 Task: Create a due date automation trigger when advanced on, on the wednesday of the week before a card is due add fields with custom field "Resume" set to a date between 1 and 7 days ago at 11:00 AM.
Action: Mouse moved to (1359, 113)
Screenshot: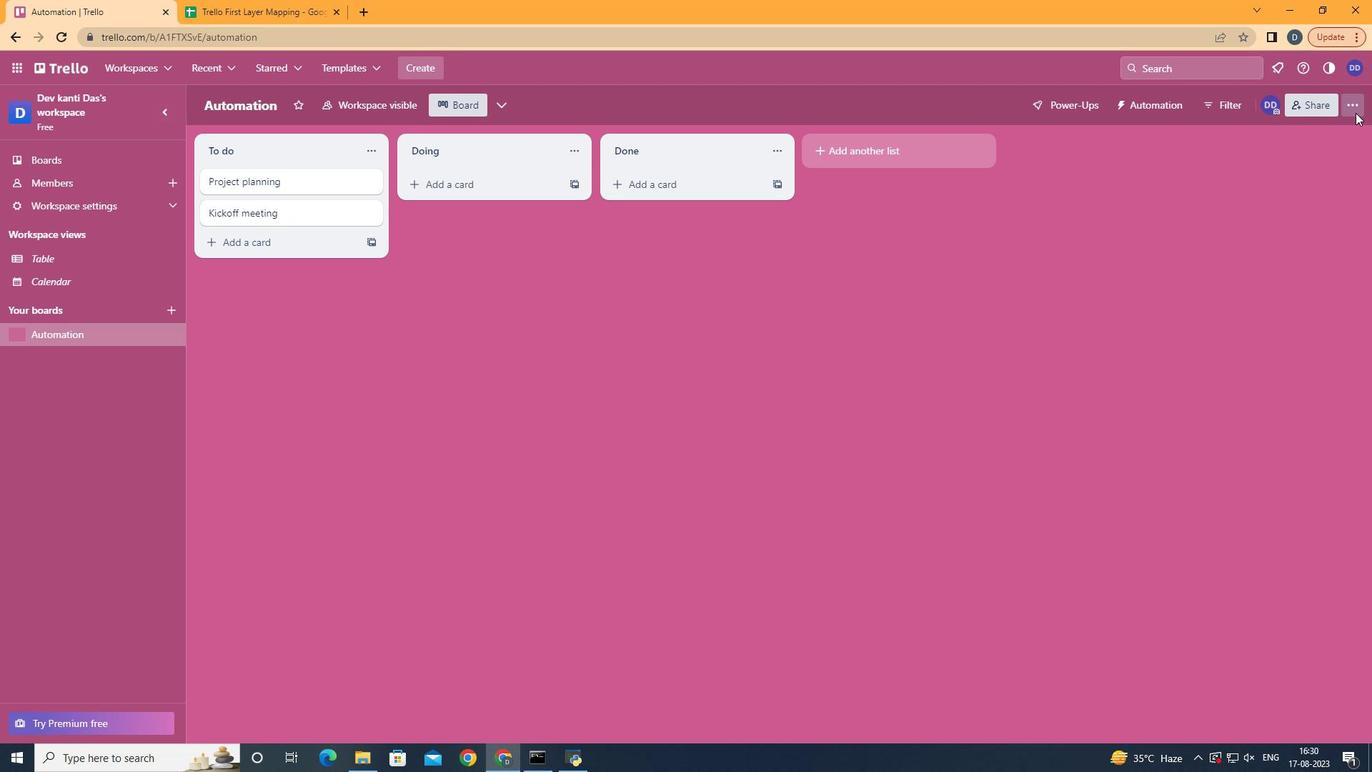 
Action: Mouse pressed left at (1359, 113)
Screenshot: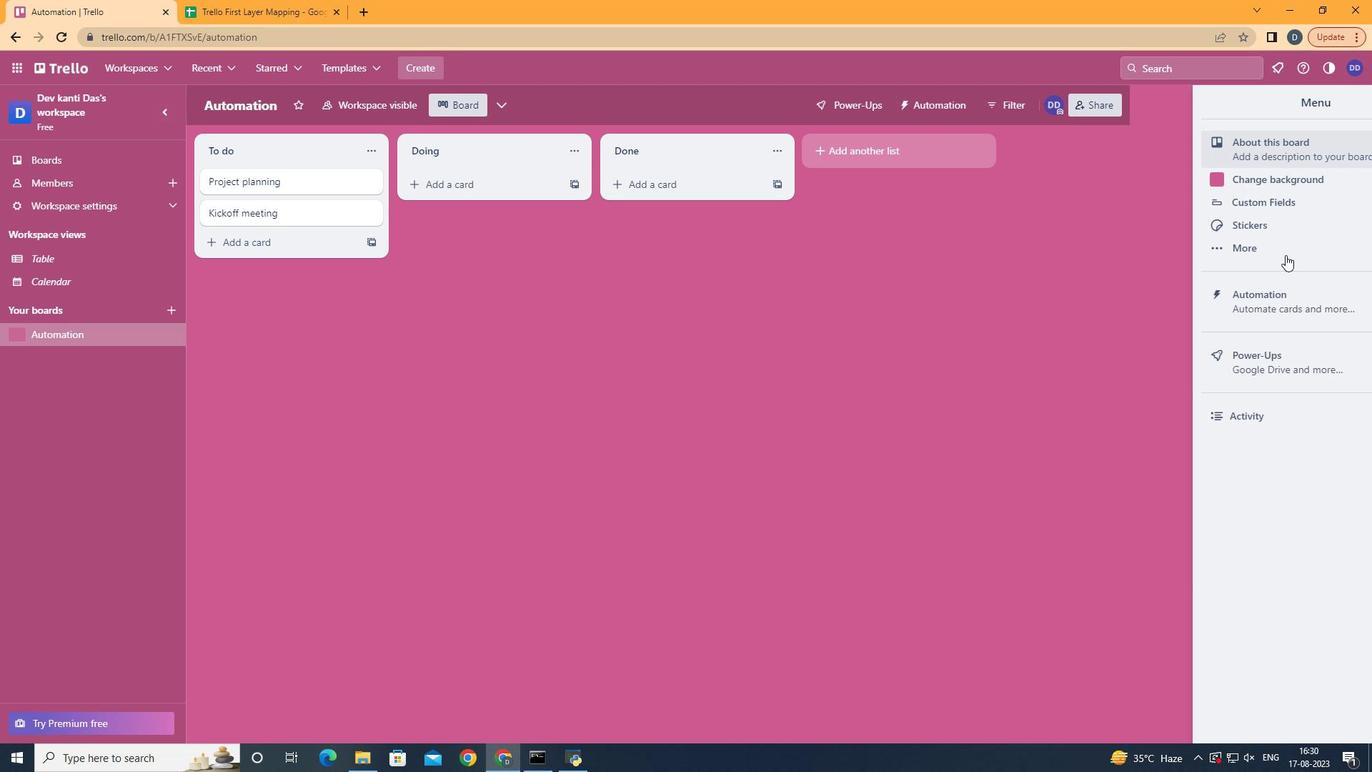 
Action: Mouse moved to (1267, 315)
Screenshot: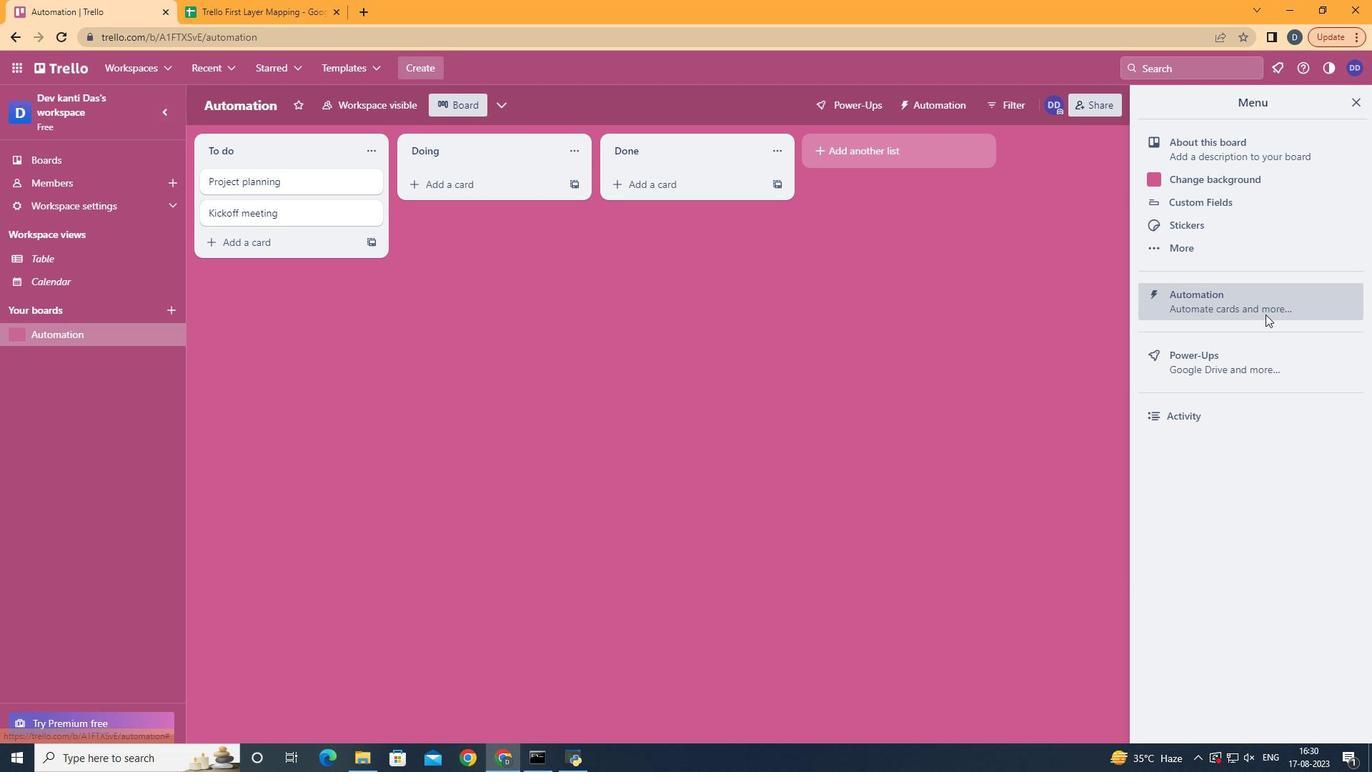 
Action: Mouse pressed left at (1267, 315)
Screenshot: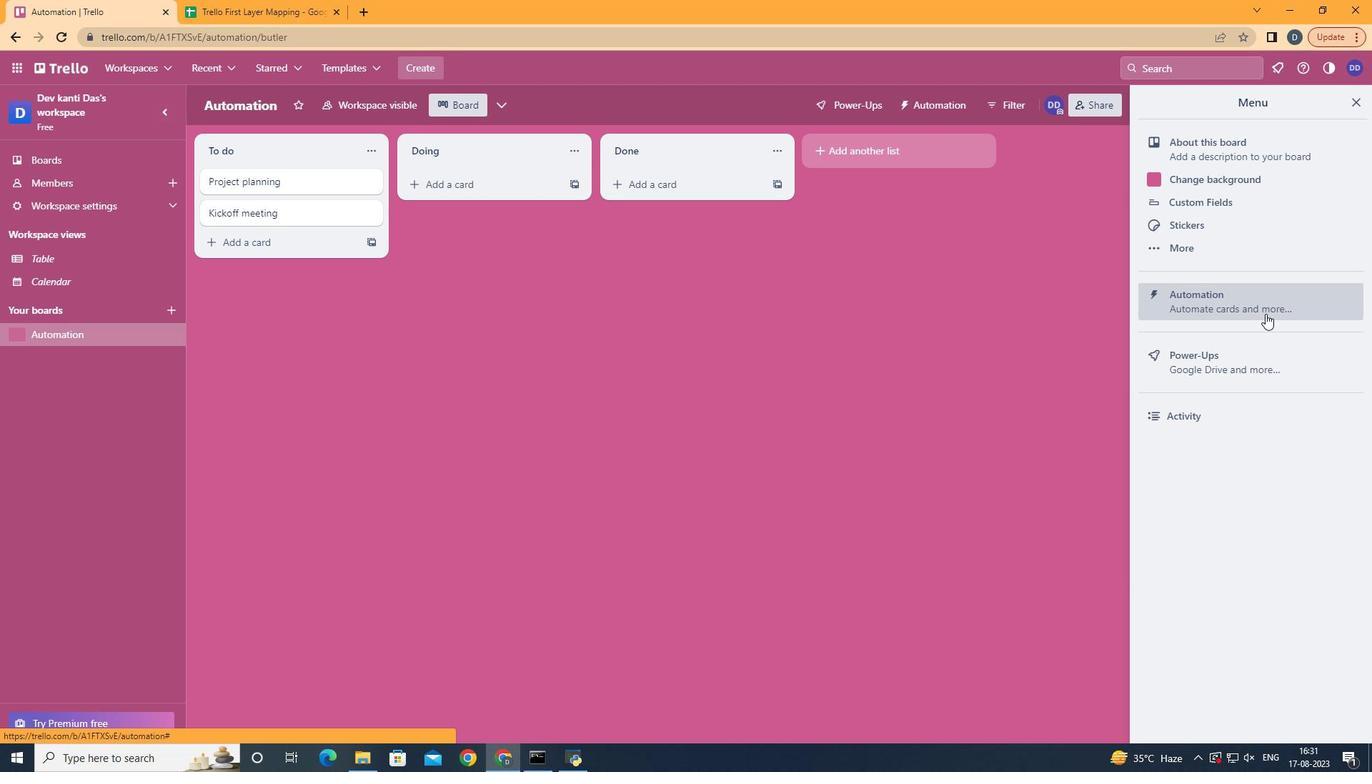 
Action: Mouse moved to (257, 297)
Screenshot: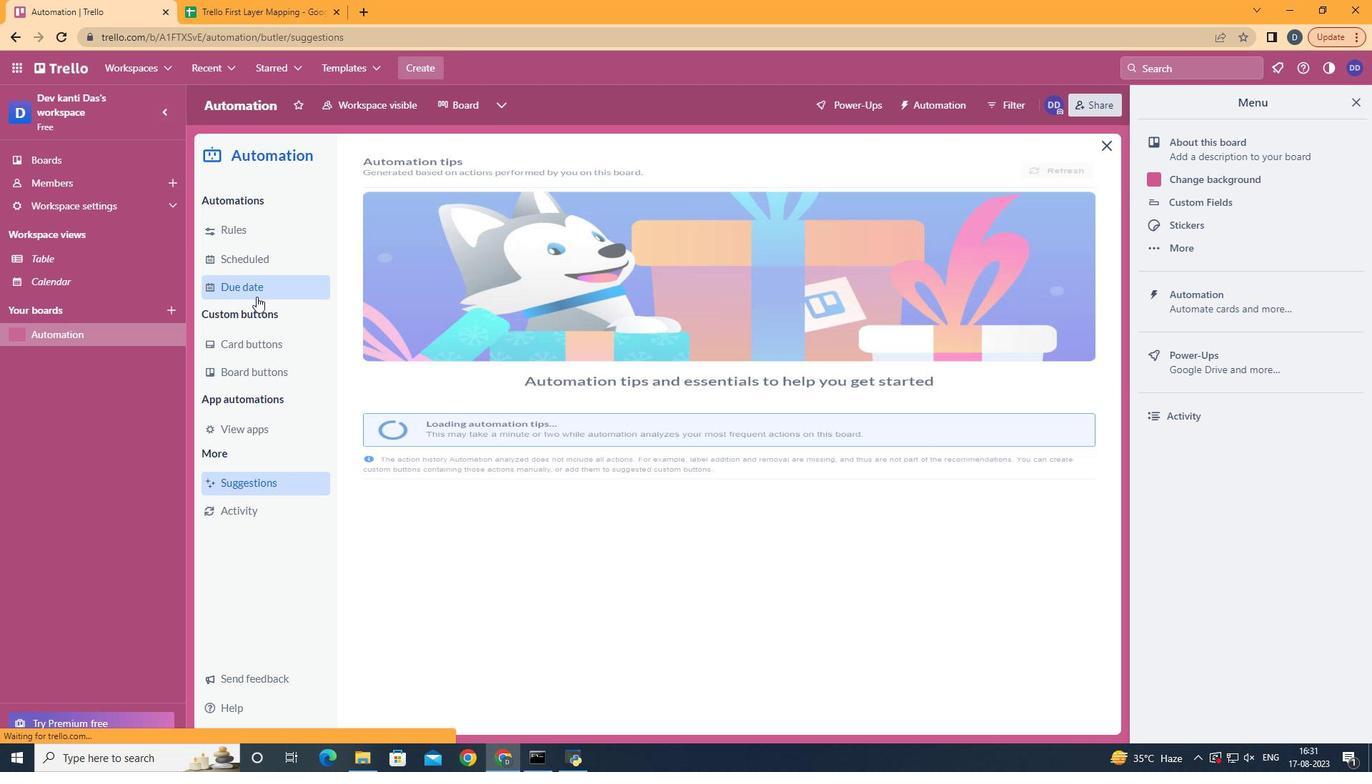 
Action: Mouse pressed left at (257, 297)
Screenshot: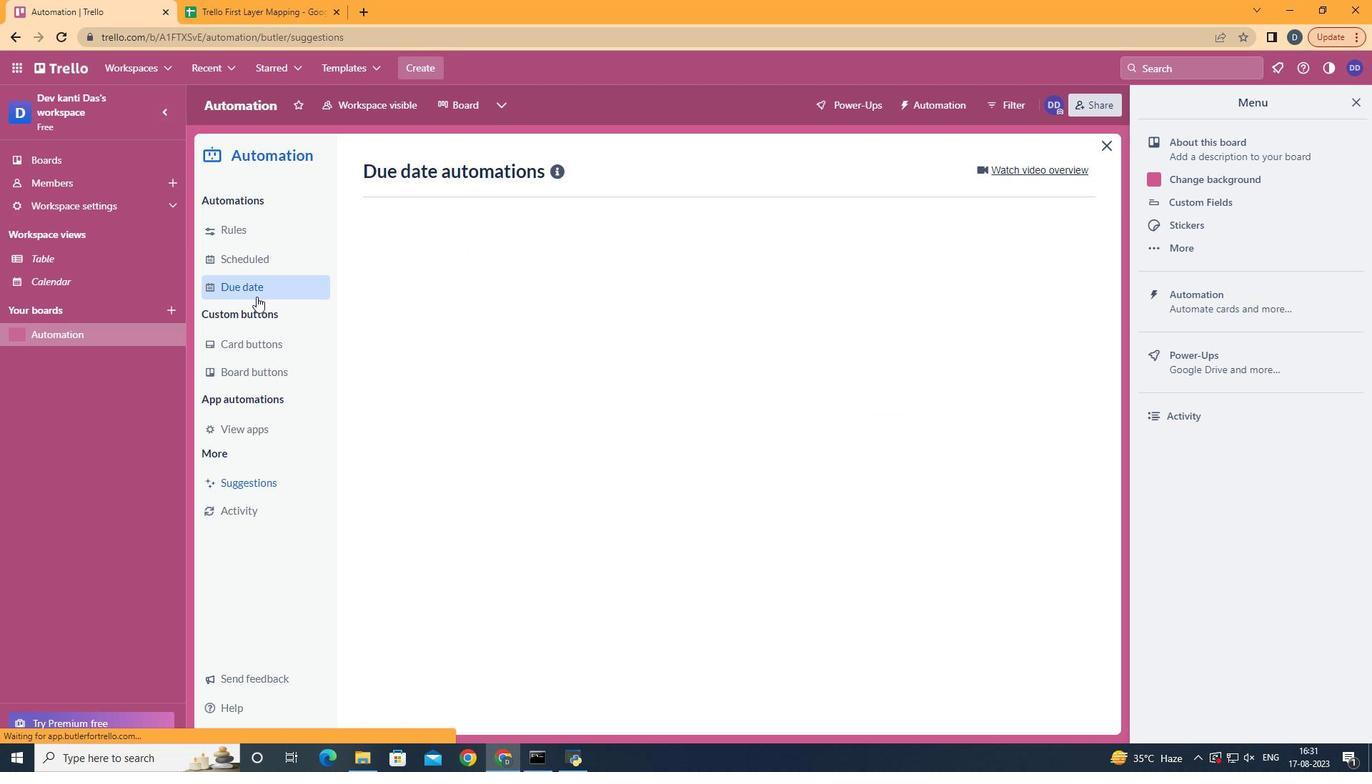 
Action: Mouse moved to (1011, 173)
Screenshot: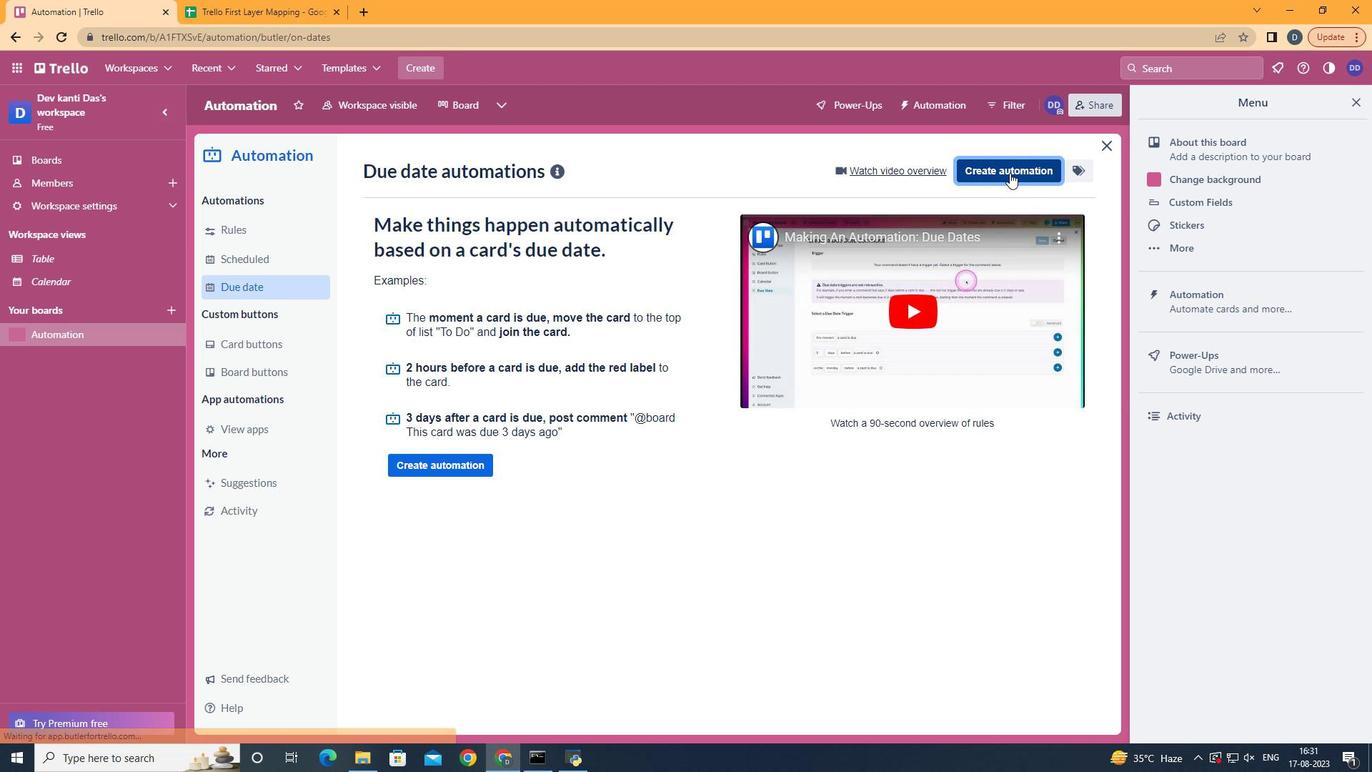 
Action: Mouse pressed left at (1011, 173)
Screenshot: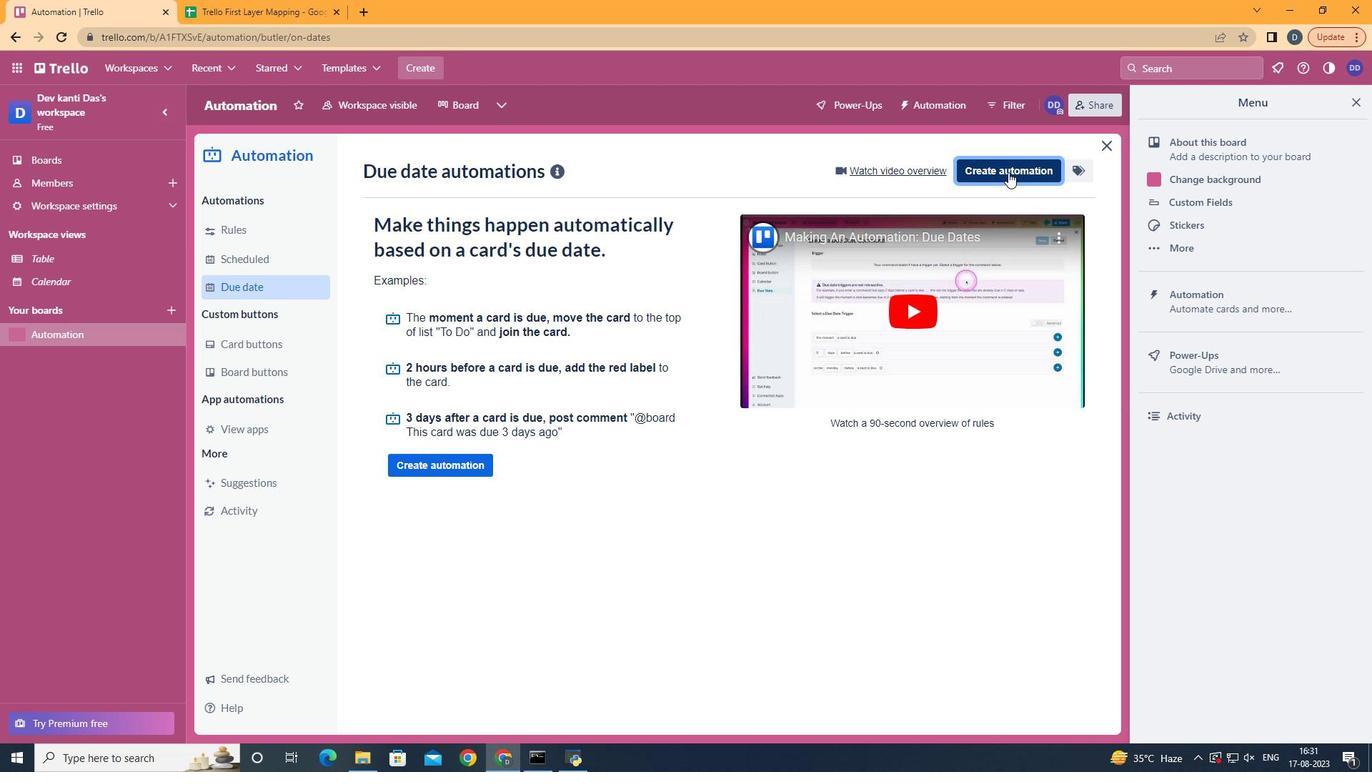 
Action: Mouse moved to (732, 306)
Screenshot: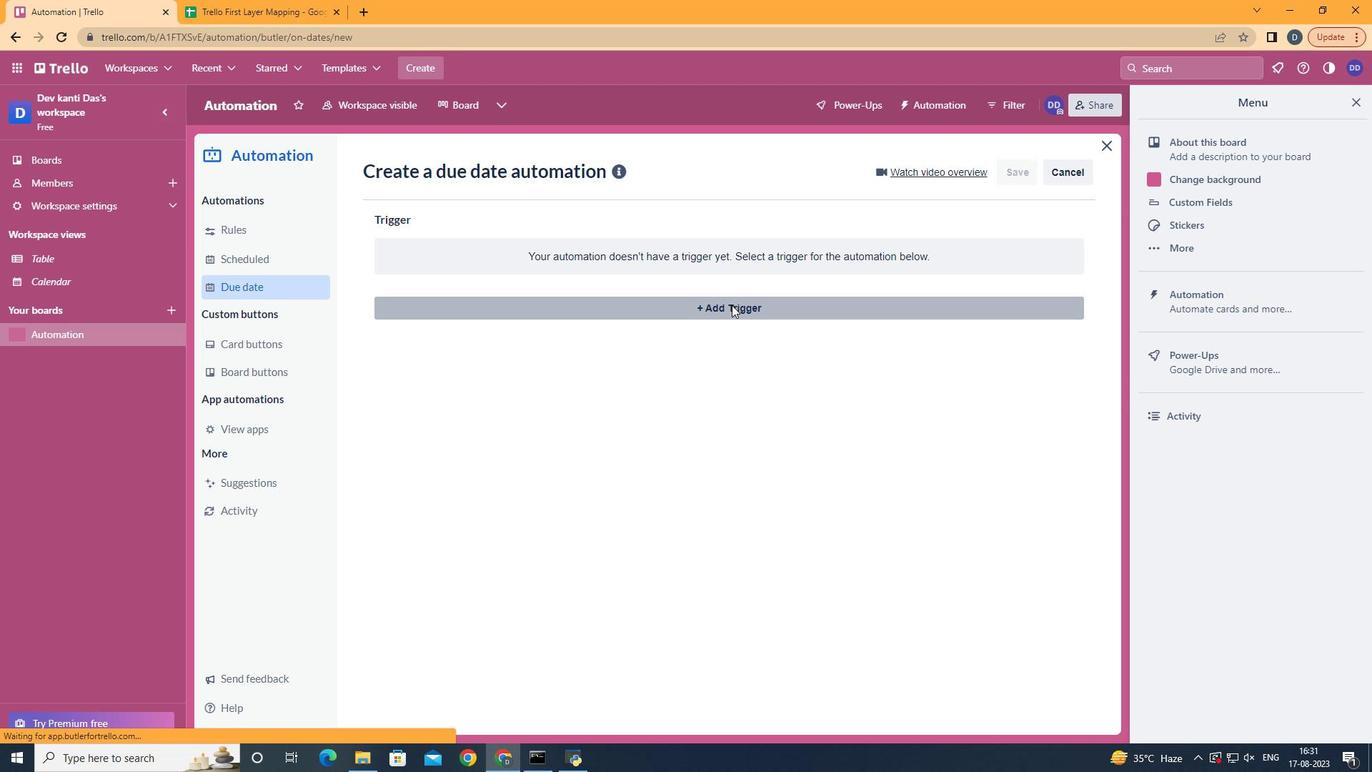 
Action: Mouse pressed left at (732, 306)
Screenshot: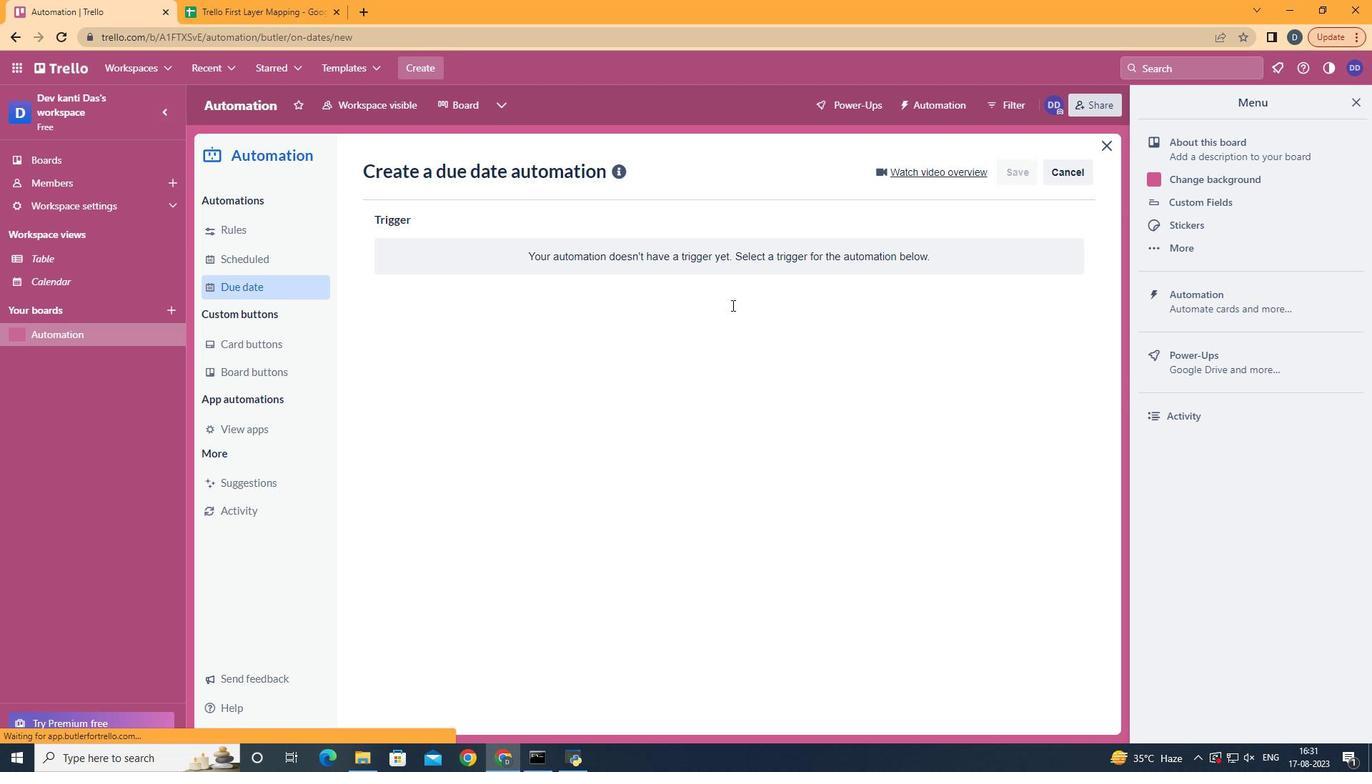 
Action: Mouse moved to (484, 435)
Screenshot: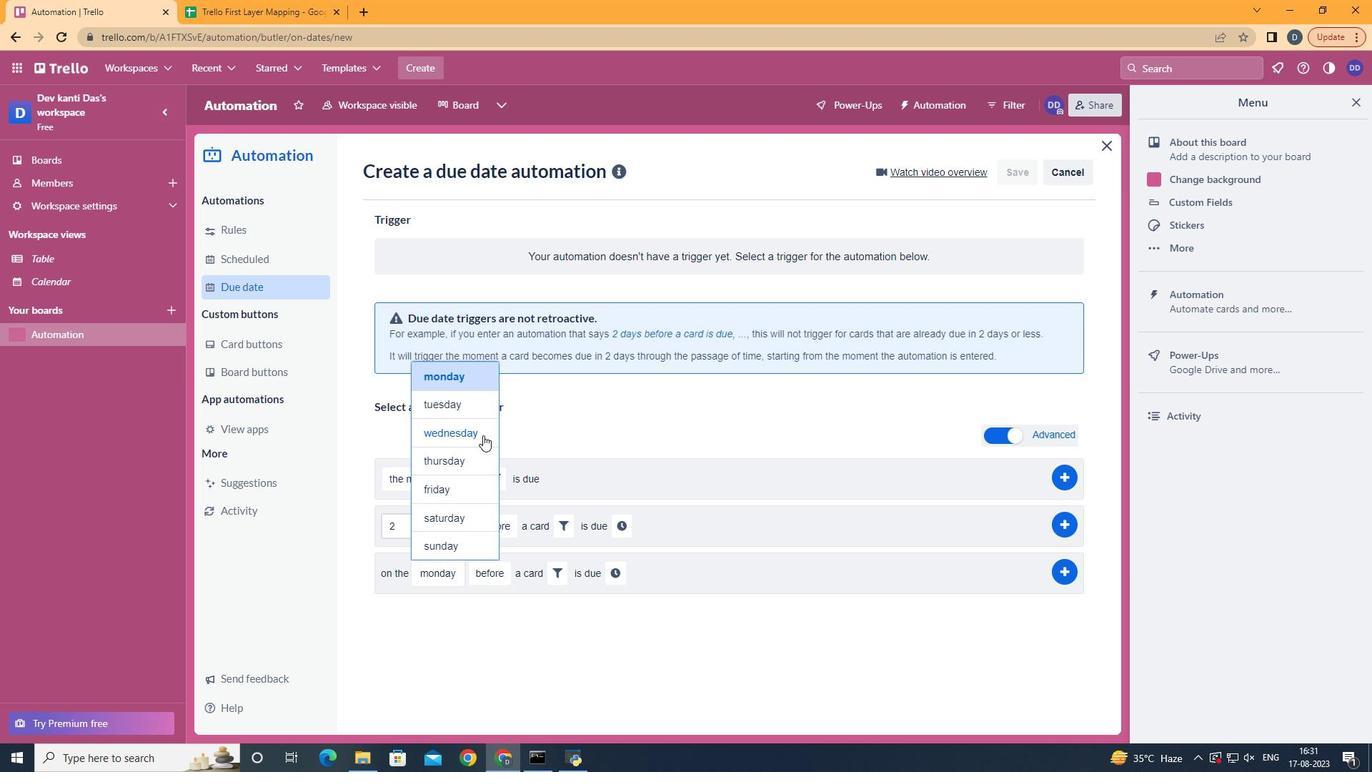 
Action: Mouse pressed left at (484, 435)
Screenshot: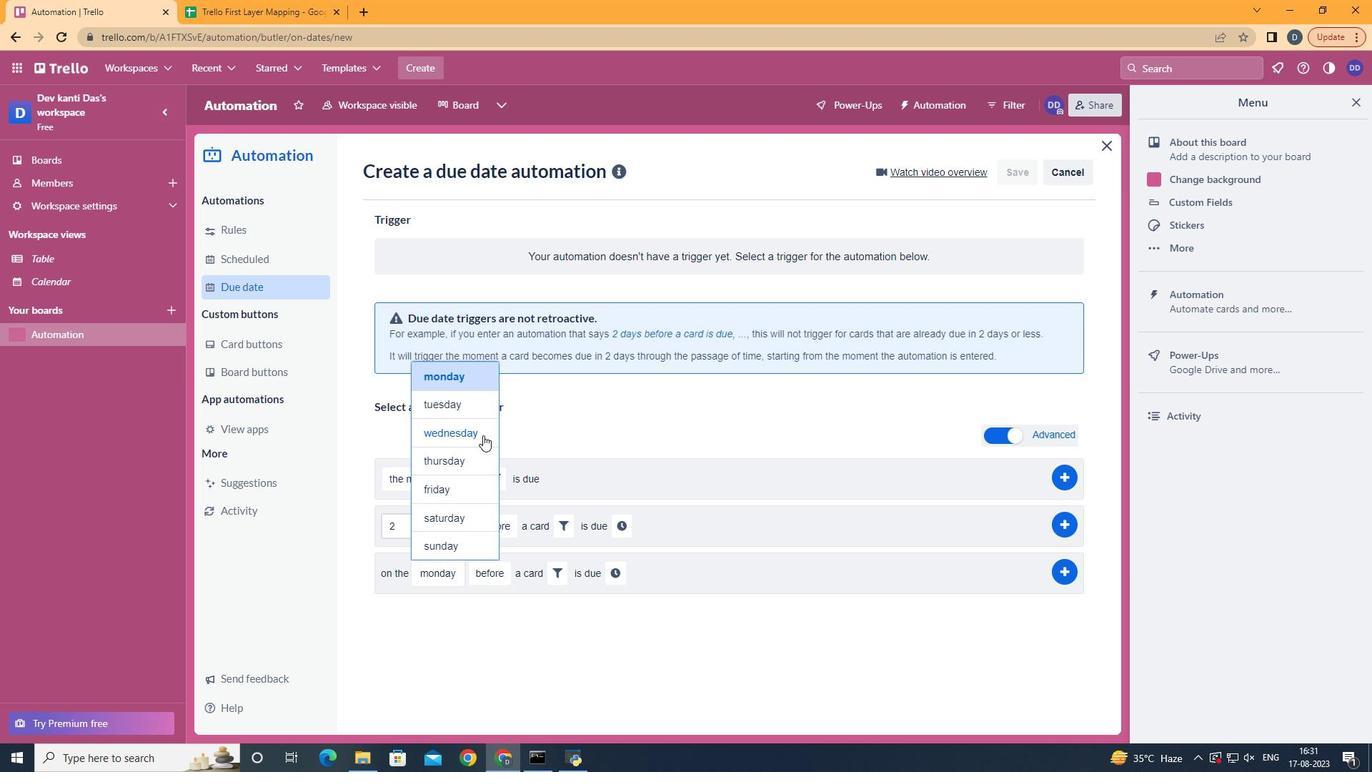 
Action: Mouse moved to (527, 685)
Screenshot: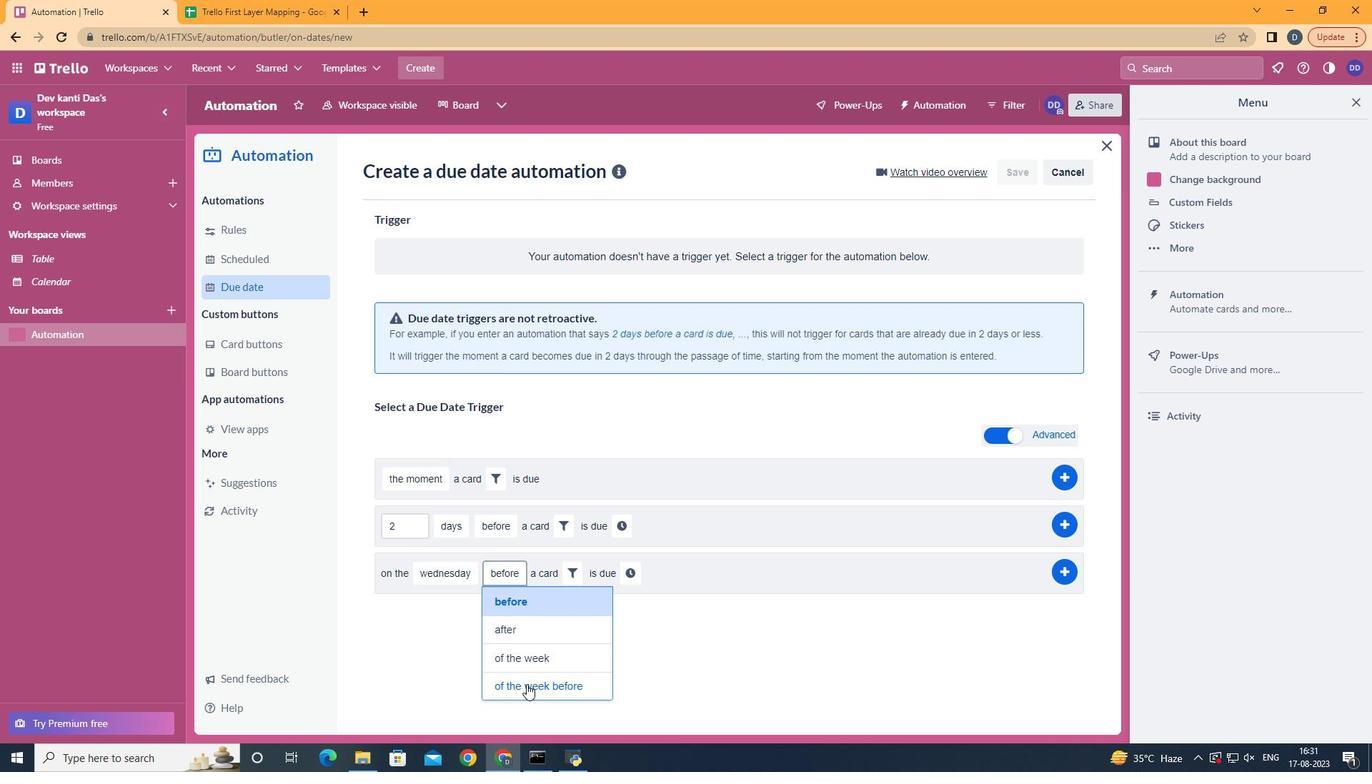
Action: Mouse pressed left at (527, 685)
Screenshot: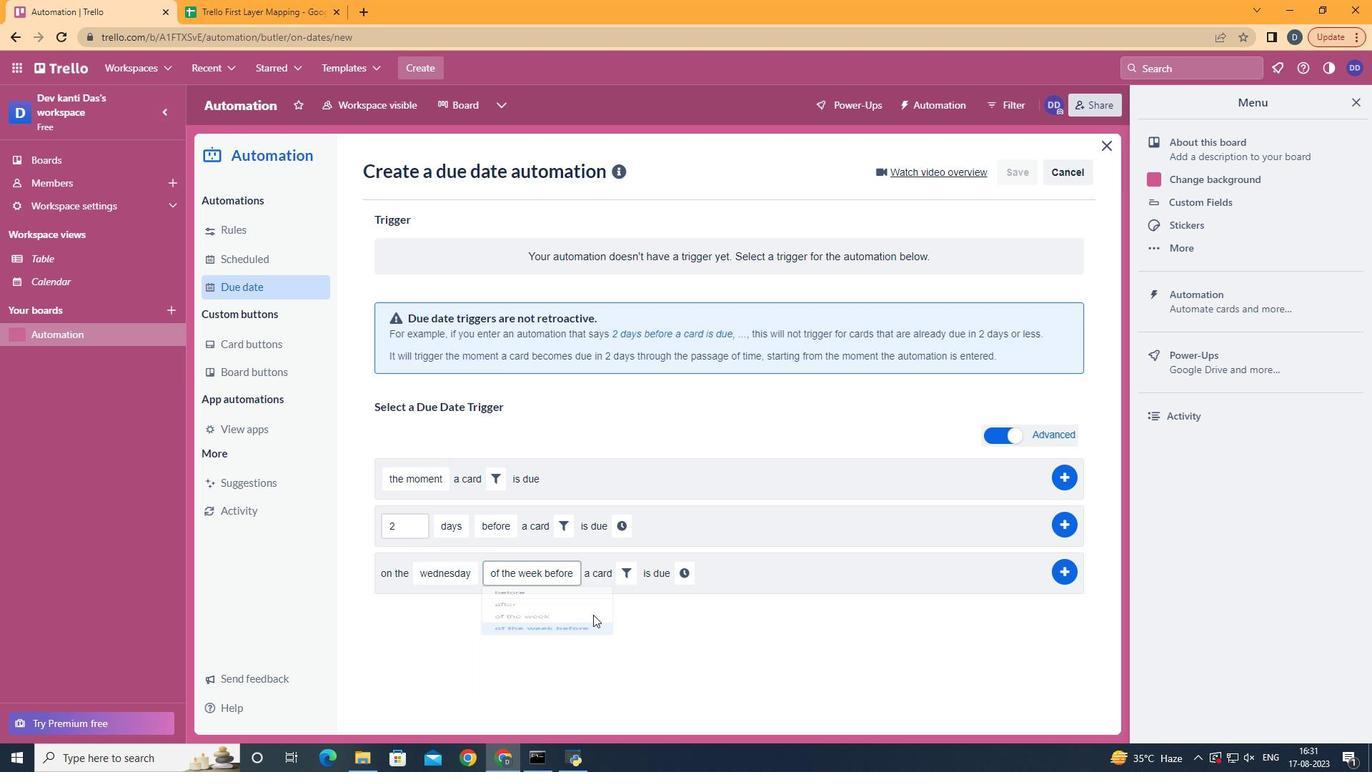 
Action: Mouse moved to (629, 577)
Screenshot: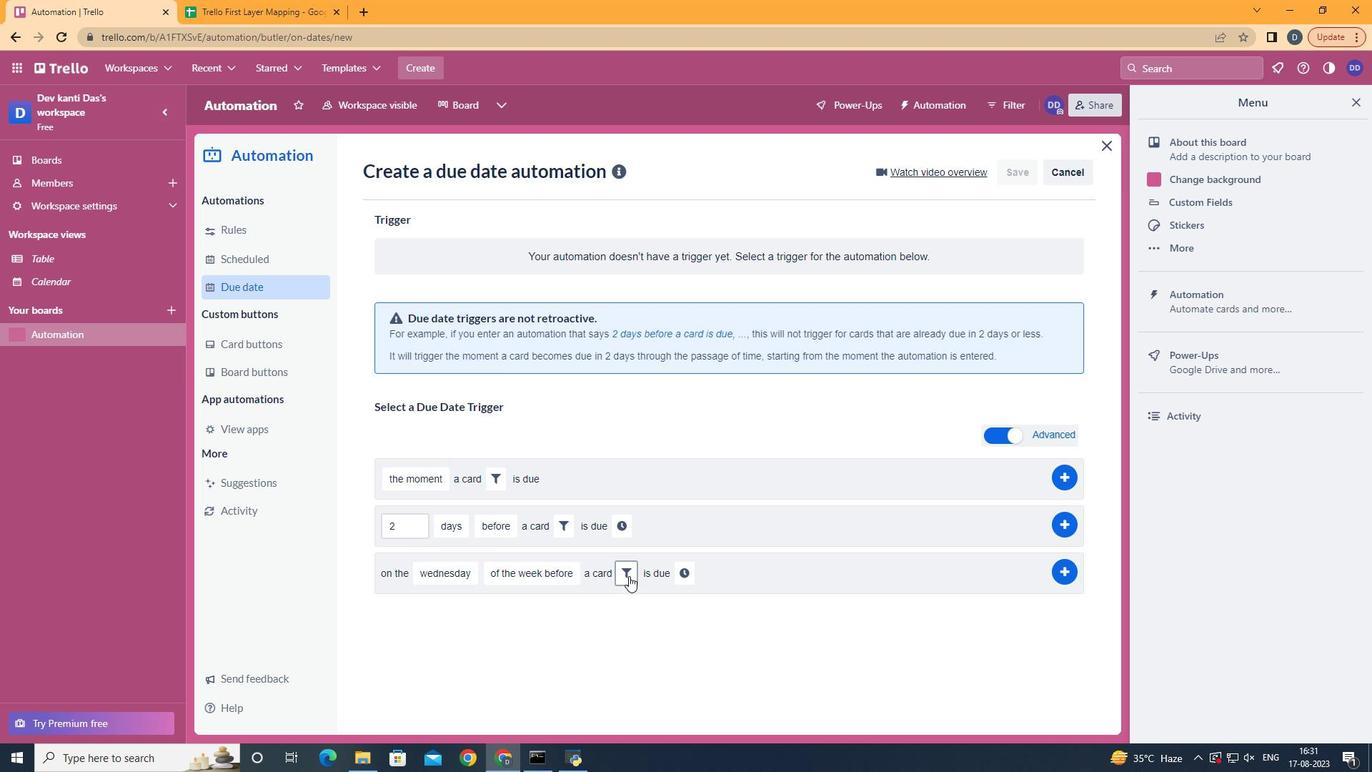 
Action: Mouse pressed left at (629, 577)
Screenshot: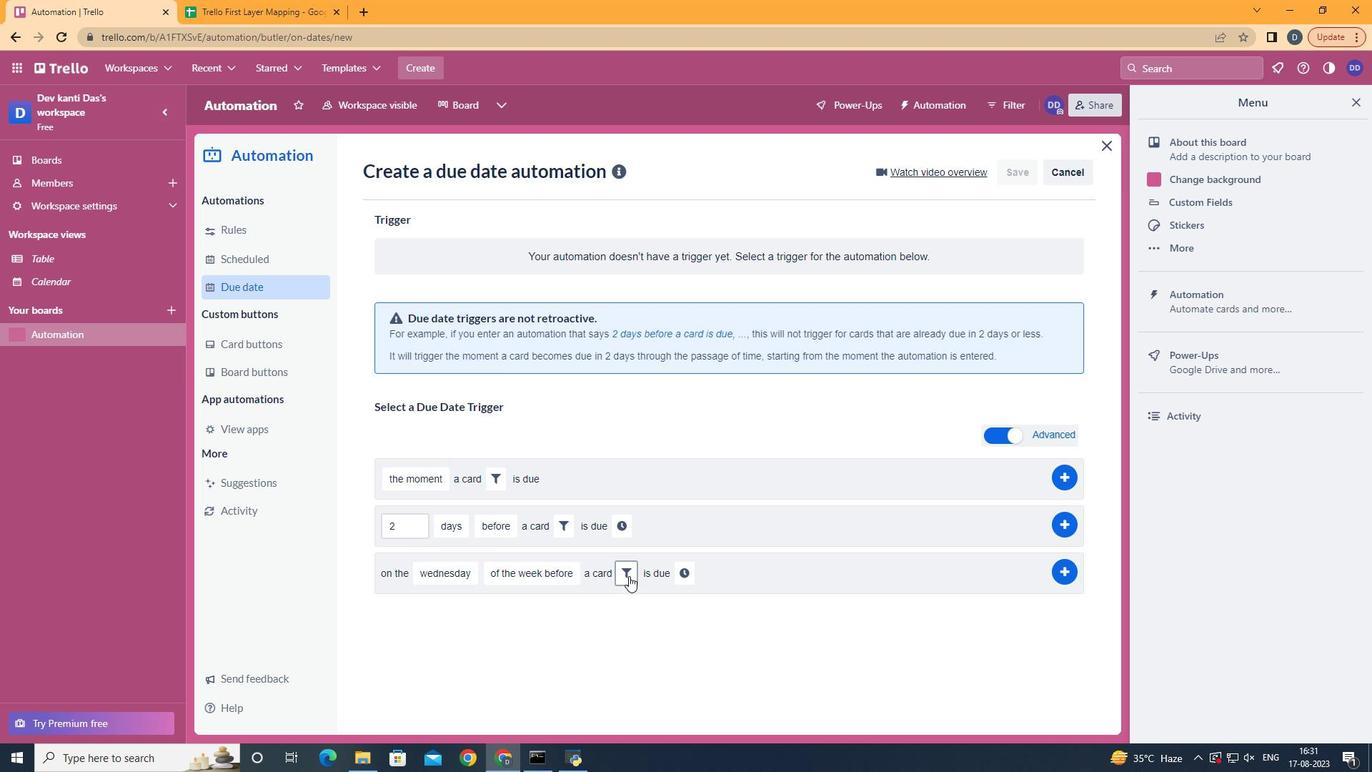 
Action: Mouse moved to (875, 629)
Screenshot: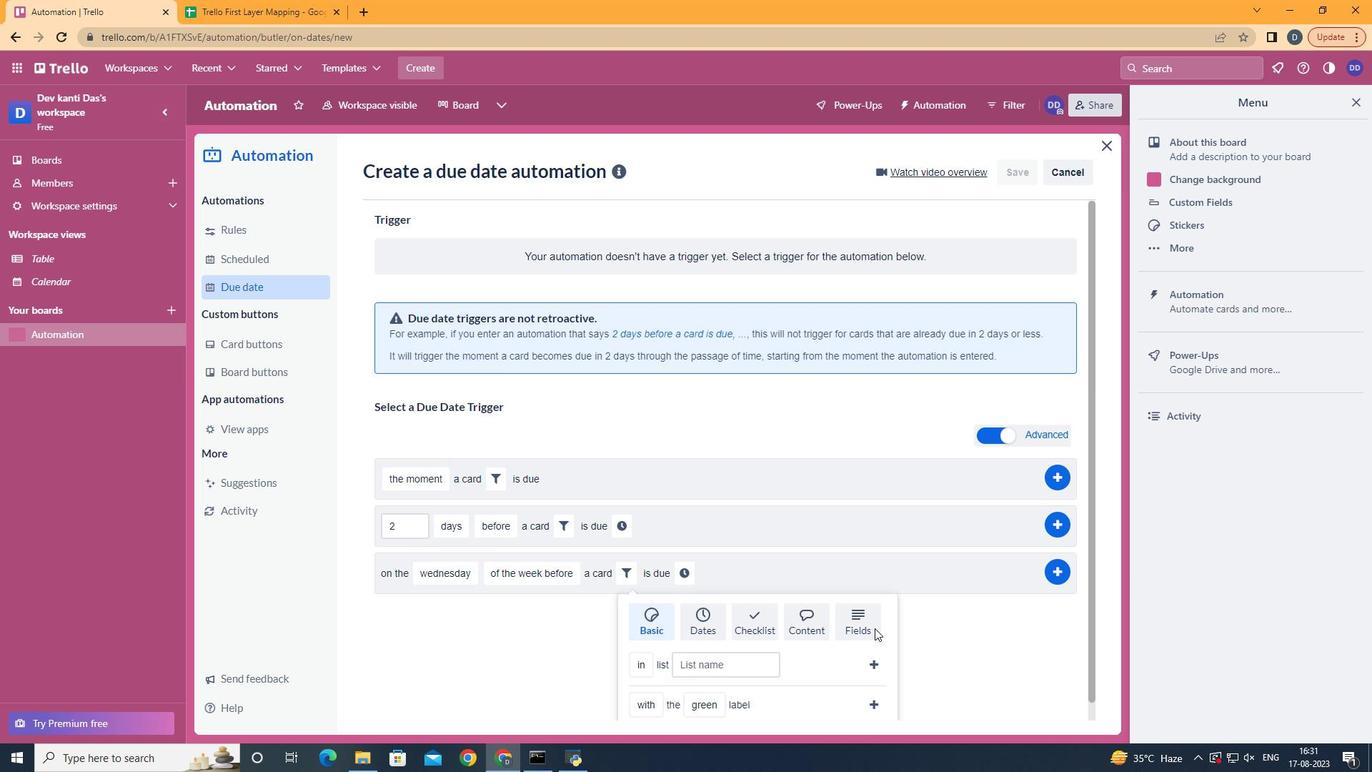 
Action: Mouse pressed left at (875, 629)
Screenshot: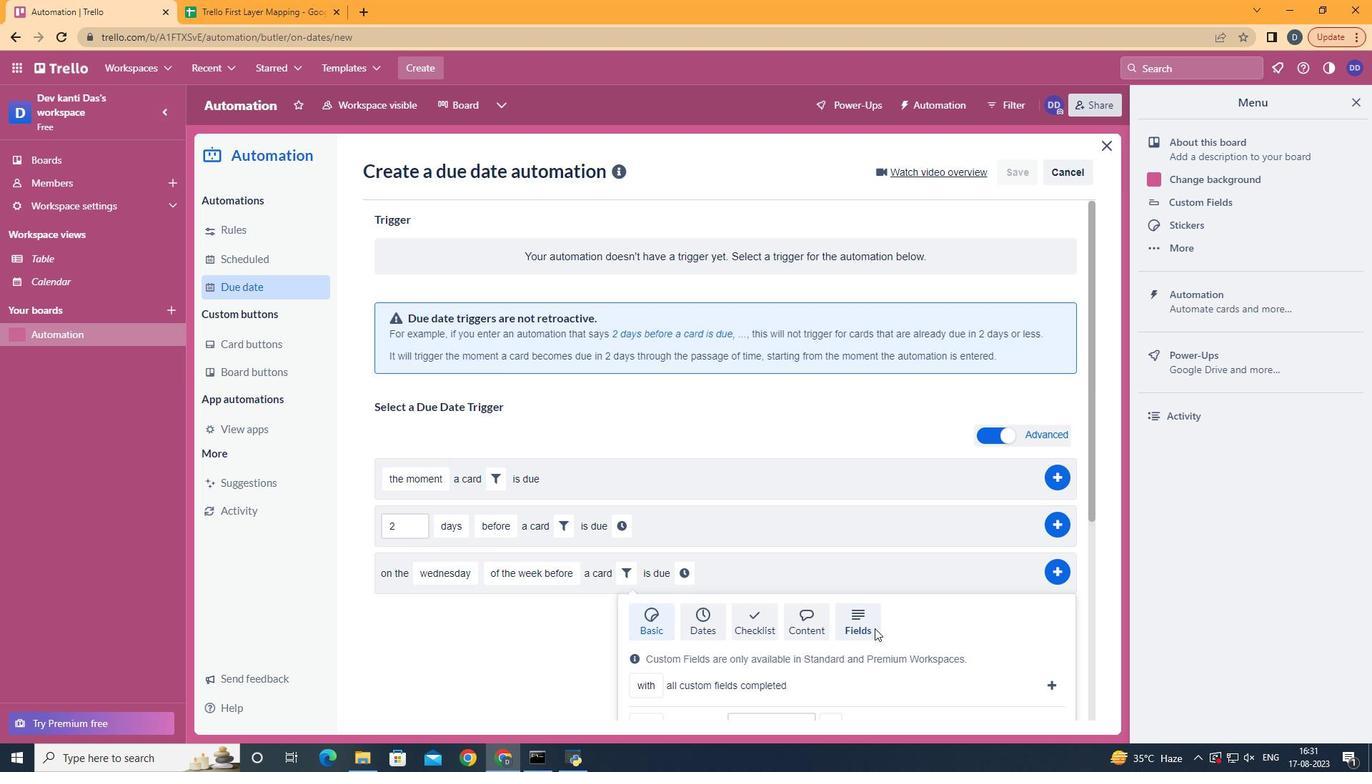 
Action: Mouse scrolled (875, 628) with delta (0, 0)
Screenshot: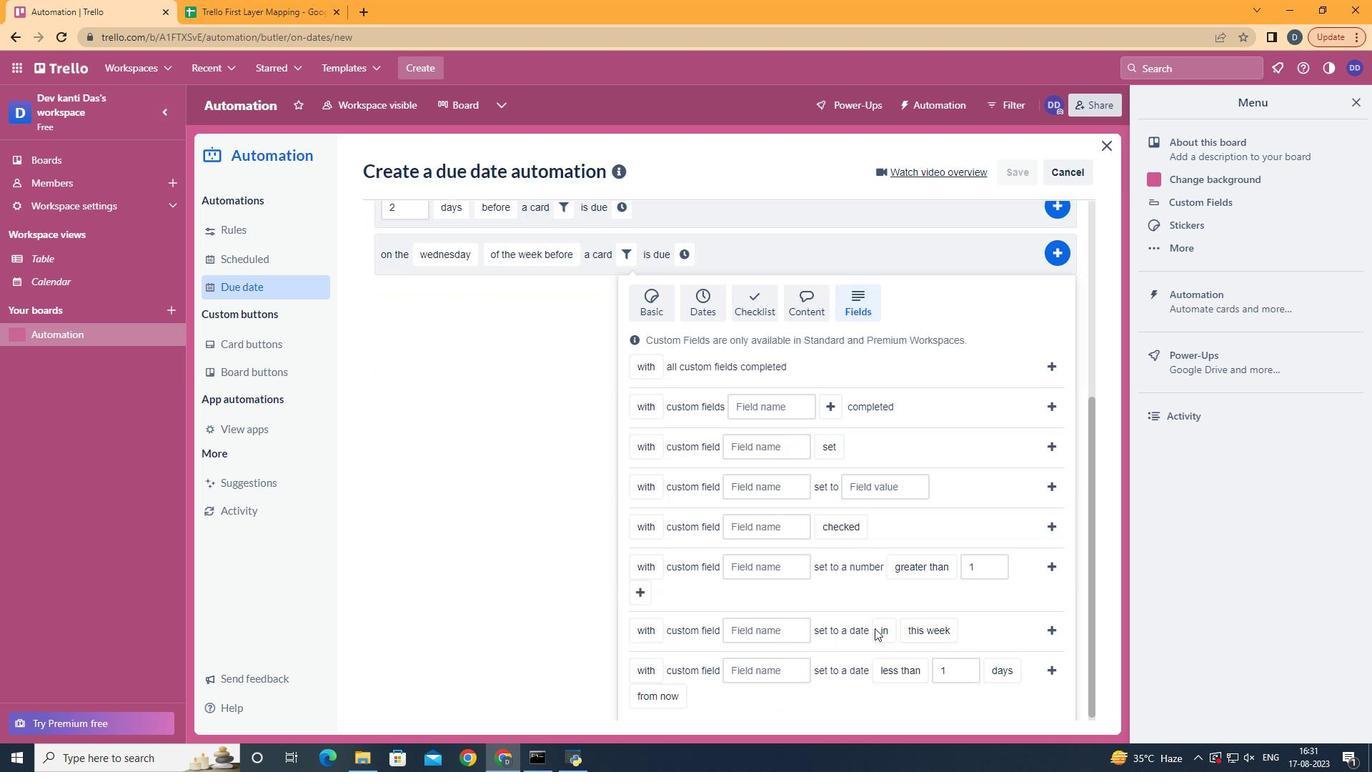 
Action: Mouse scrolled (875, 628) with delta (0, 0)
Screenshot: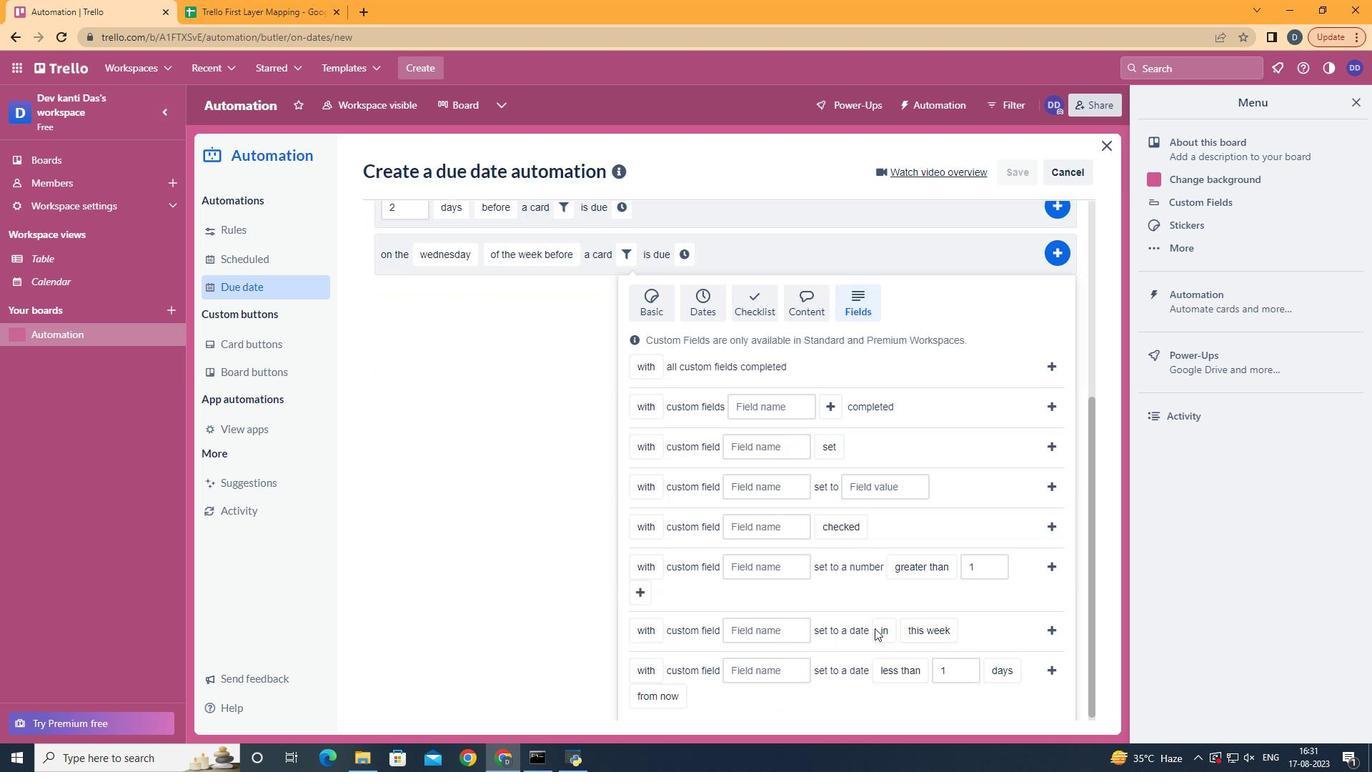 
Action: Mouse scrolled (875, 628) with delta (0, 0)
Screenshot: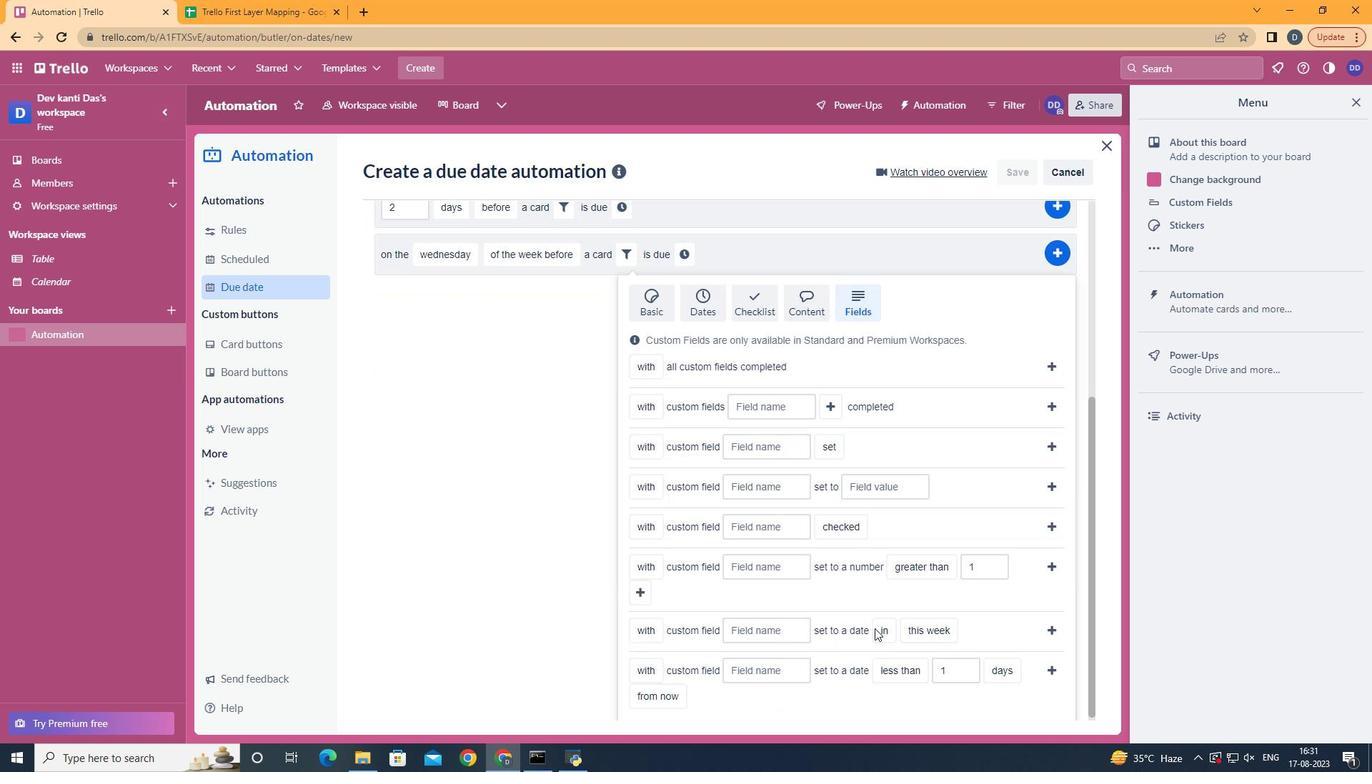 
Action: Mouse scrolled (875, 628) with delta (0, 0)
Screenshot: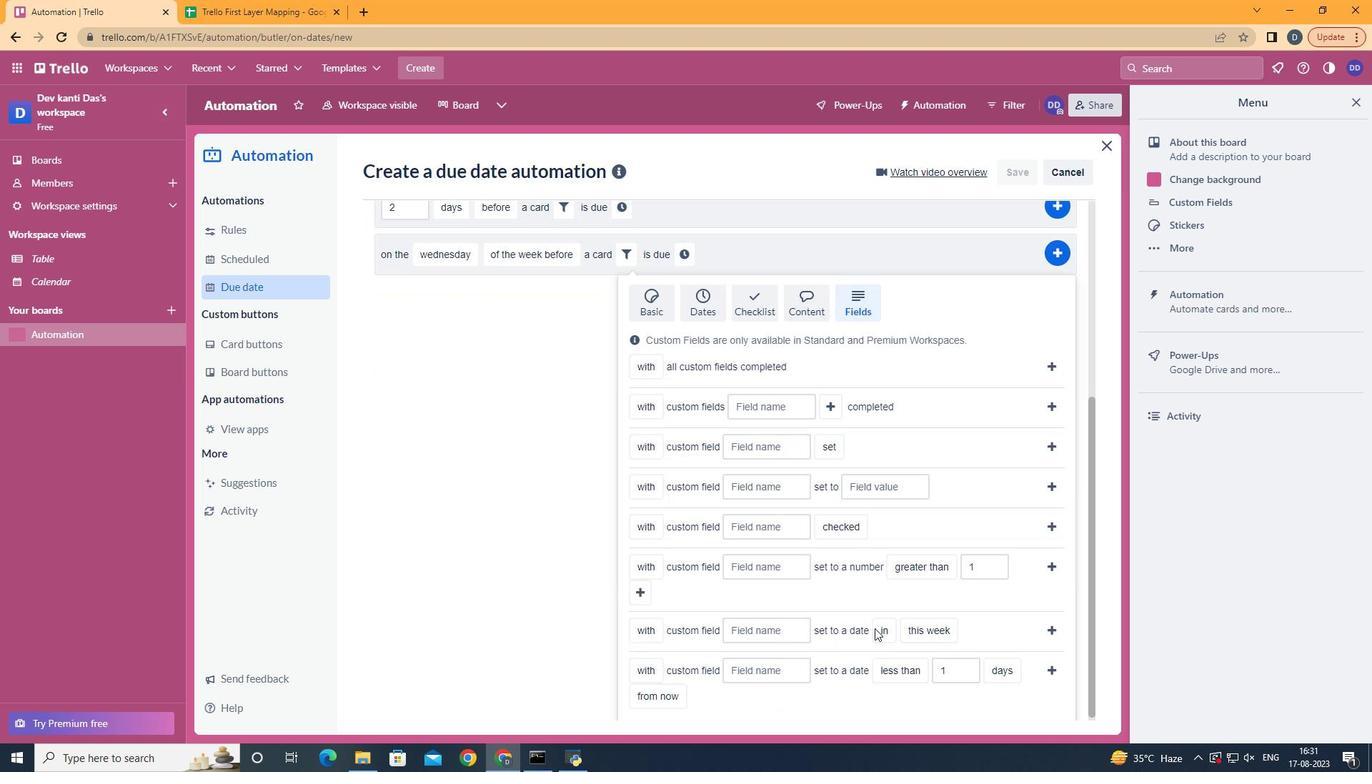 
Action: Mouse scrolled (875, 628) with delta (0, 0)
Screenshot: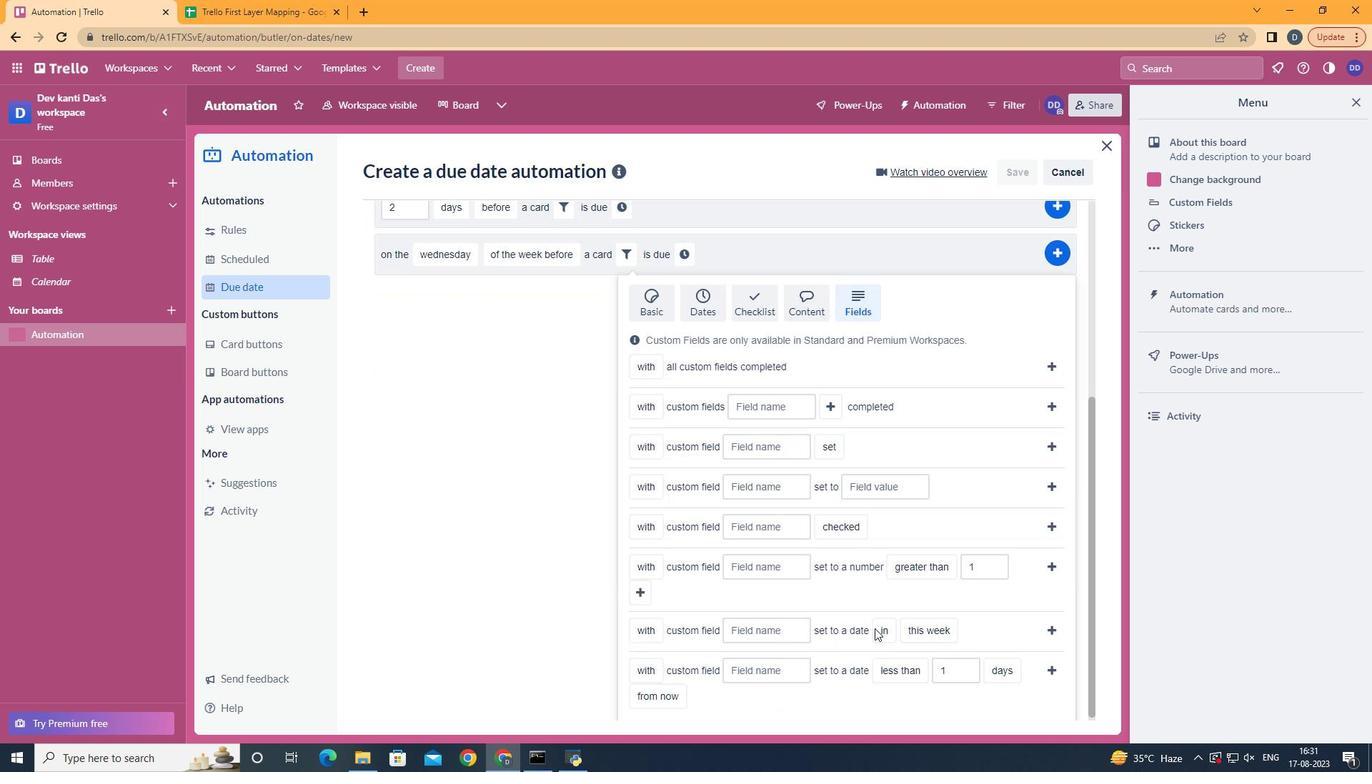 
Action: Mouse moved to (772, 667)
Screenshot: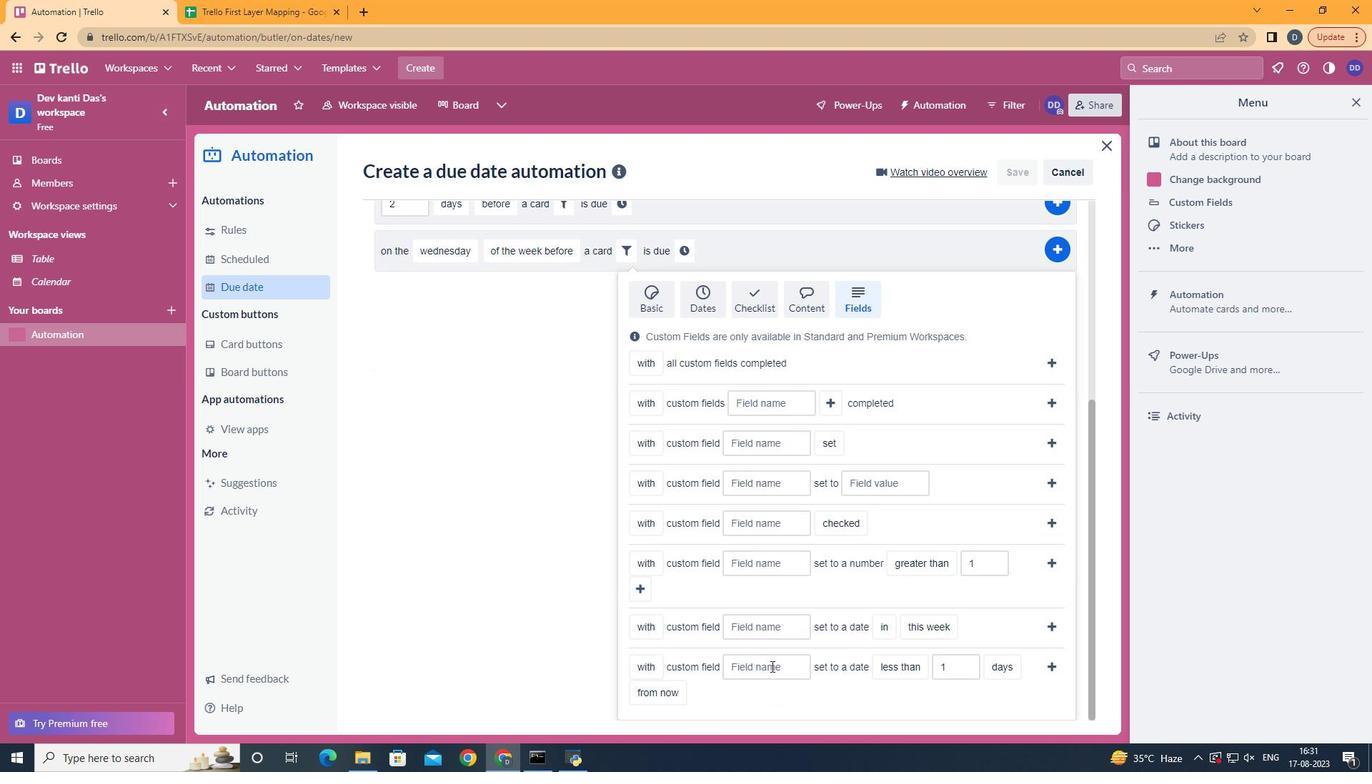 
Action: Mouse pressed left at (772, 667)
Screenshot: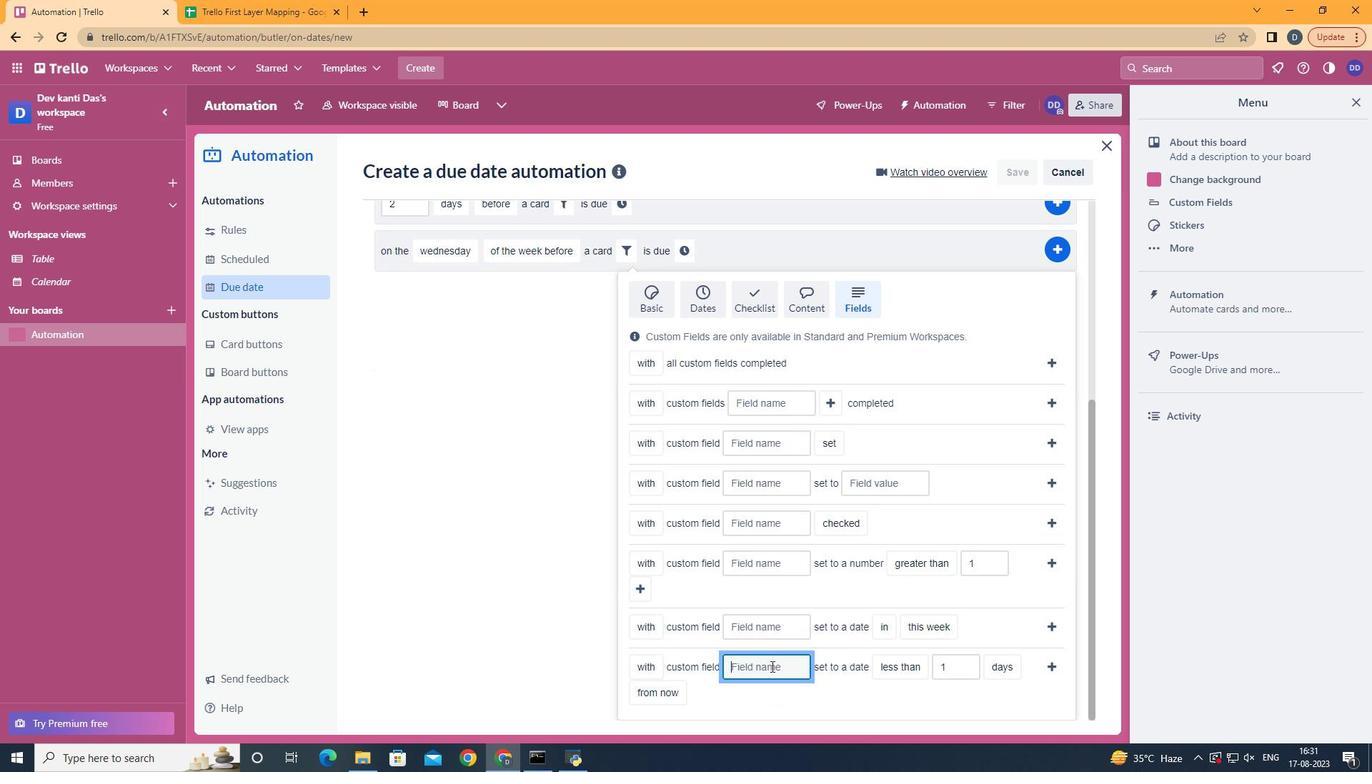 
Action: Mouse moved to (772, 667)
Screenshot: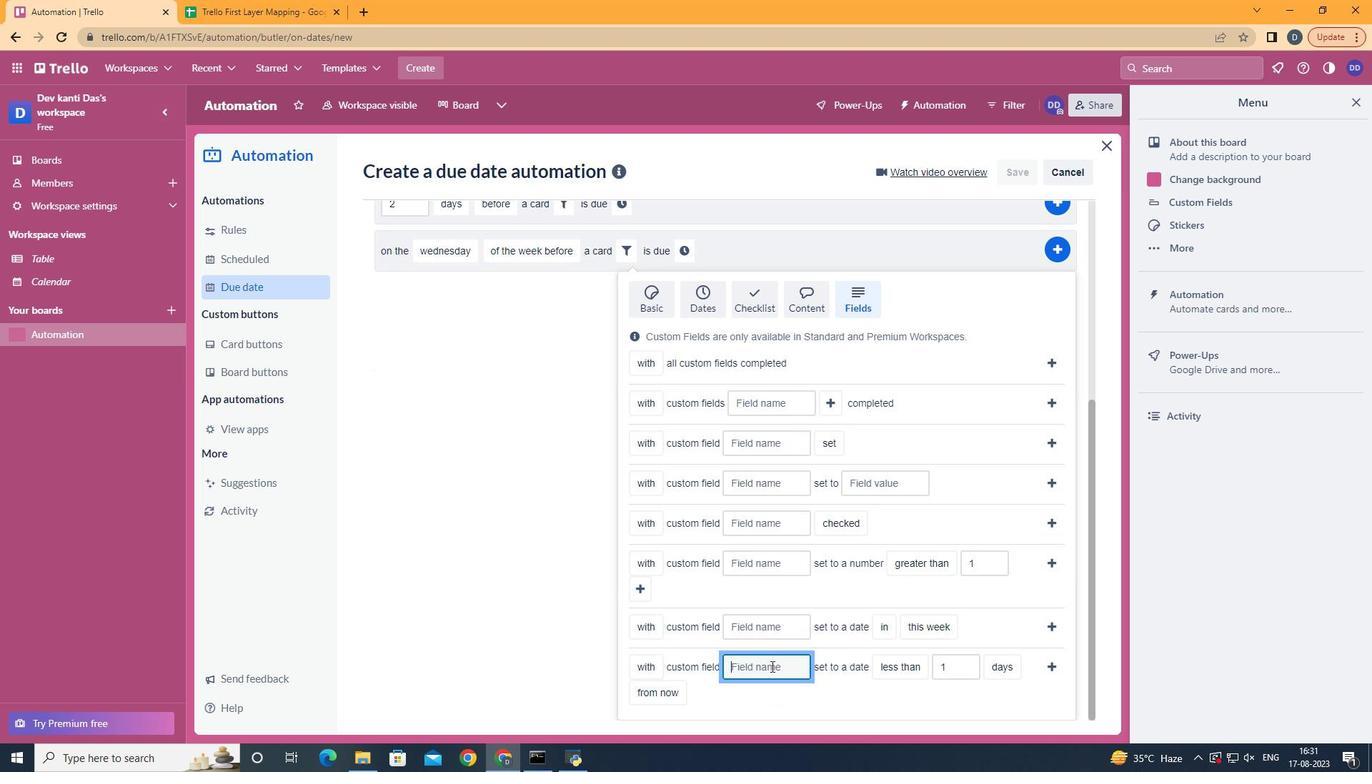
Action: Key pressed <Key.shift>Resume
Screenshot: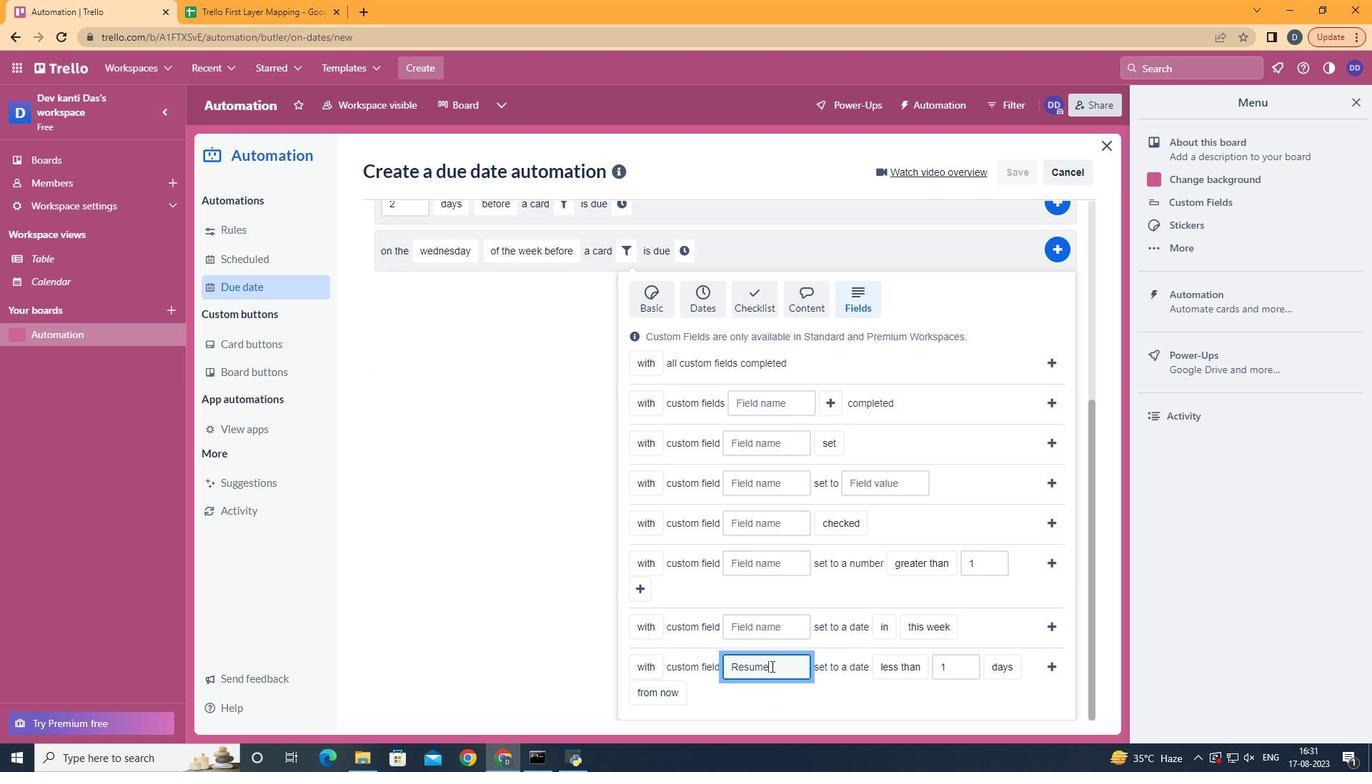 
Action: Mouse moved to (915, 637)
Screenshot: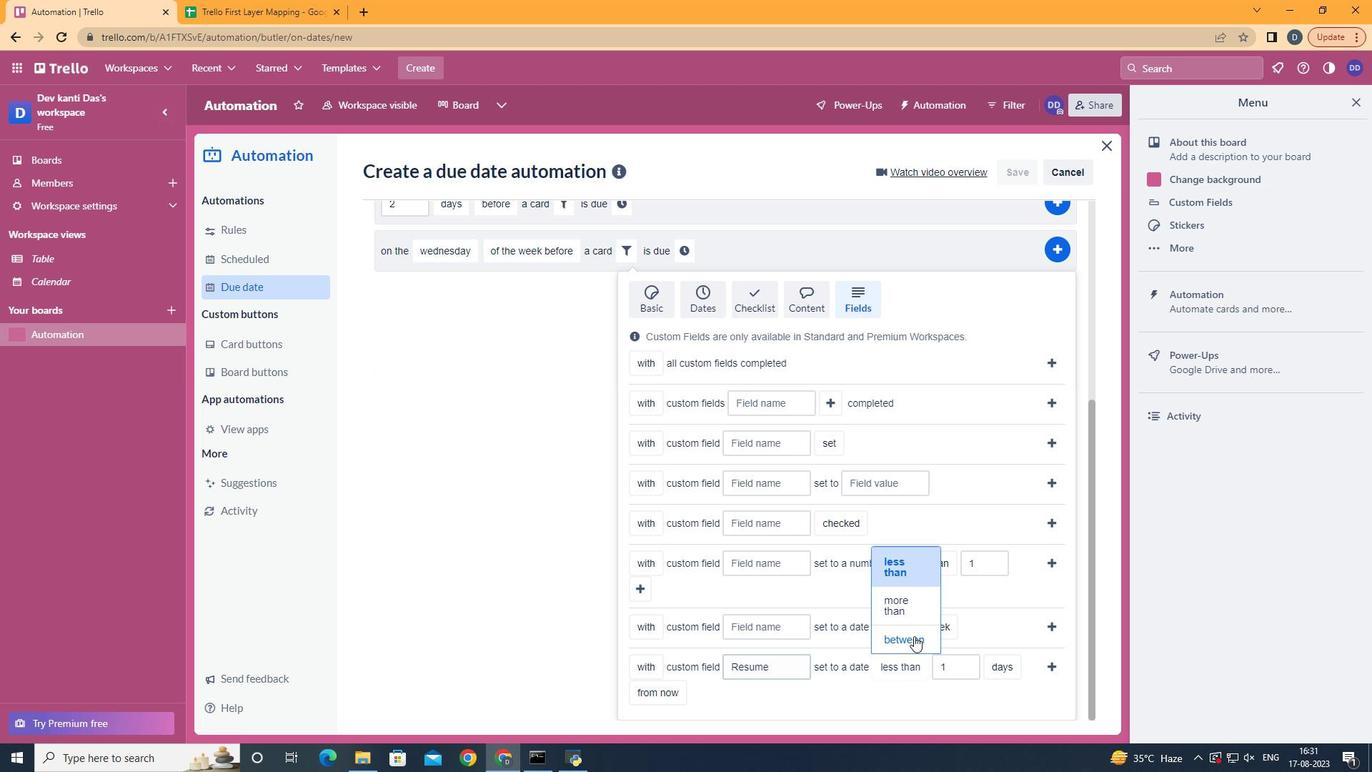 
Action: Mouse pressed left at (915, 637)
Screenshot: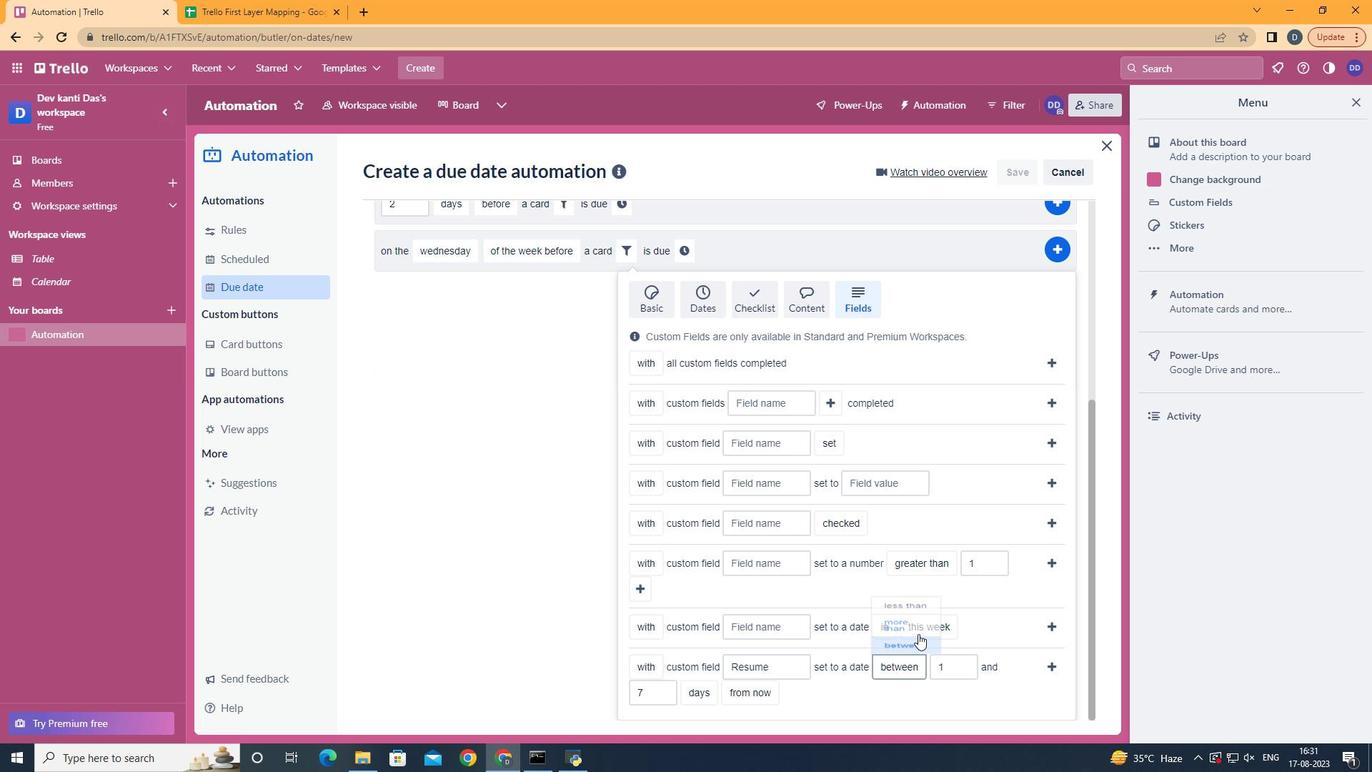 
Action: Mouse moved to (775, 664)
Screenshot: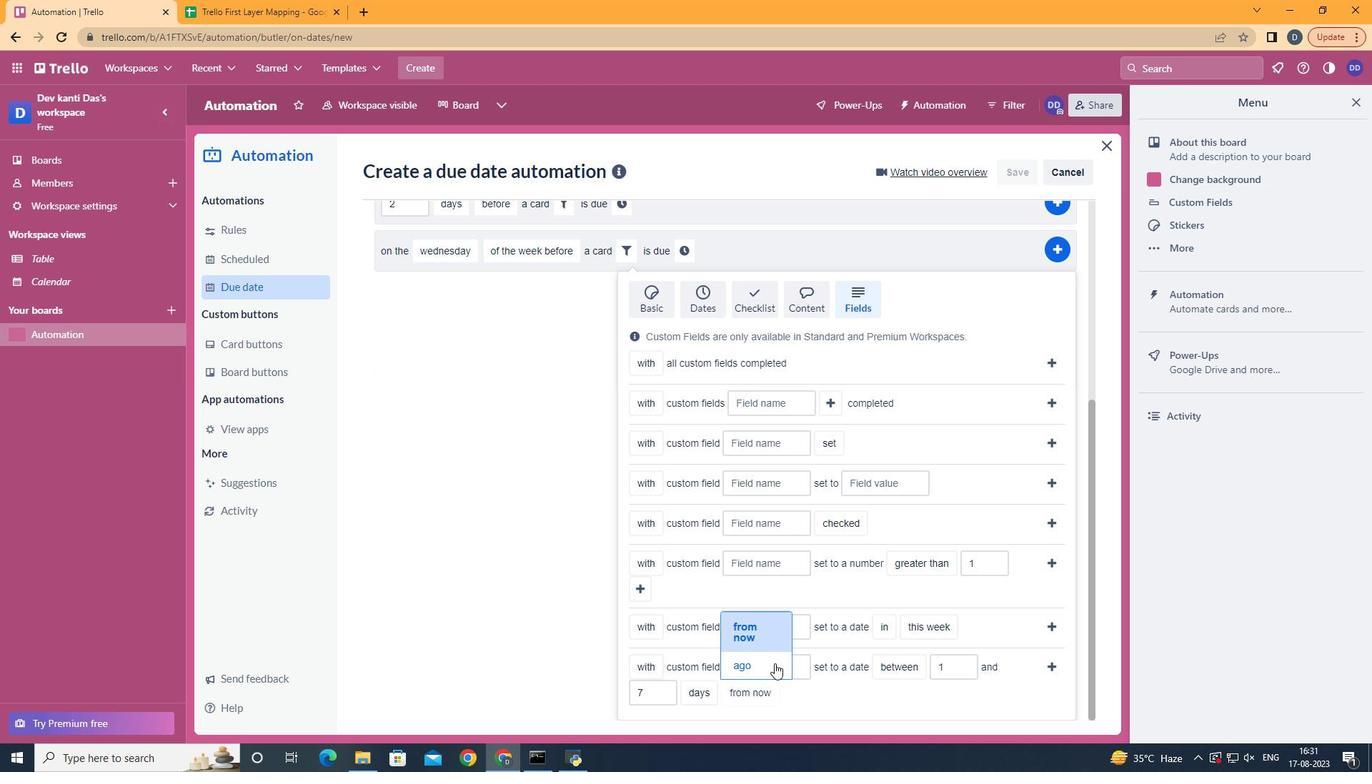 
Action: Mouse pressed left at (775, 664)
Screenshot: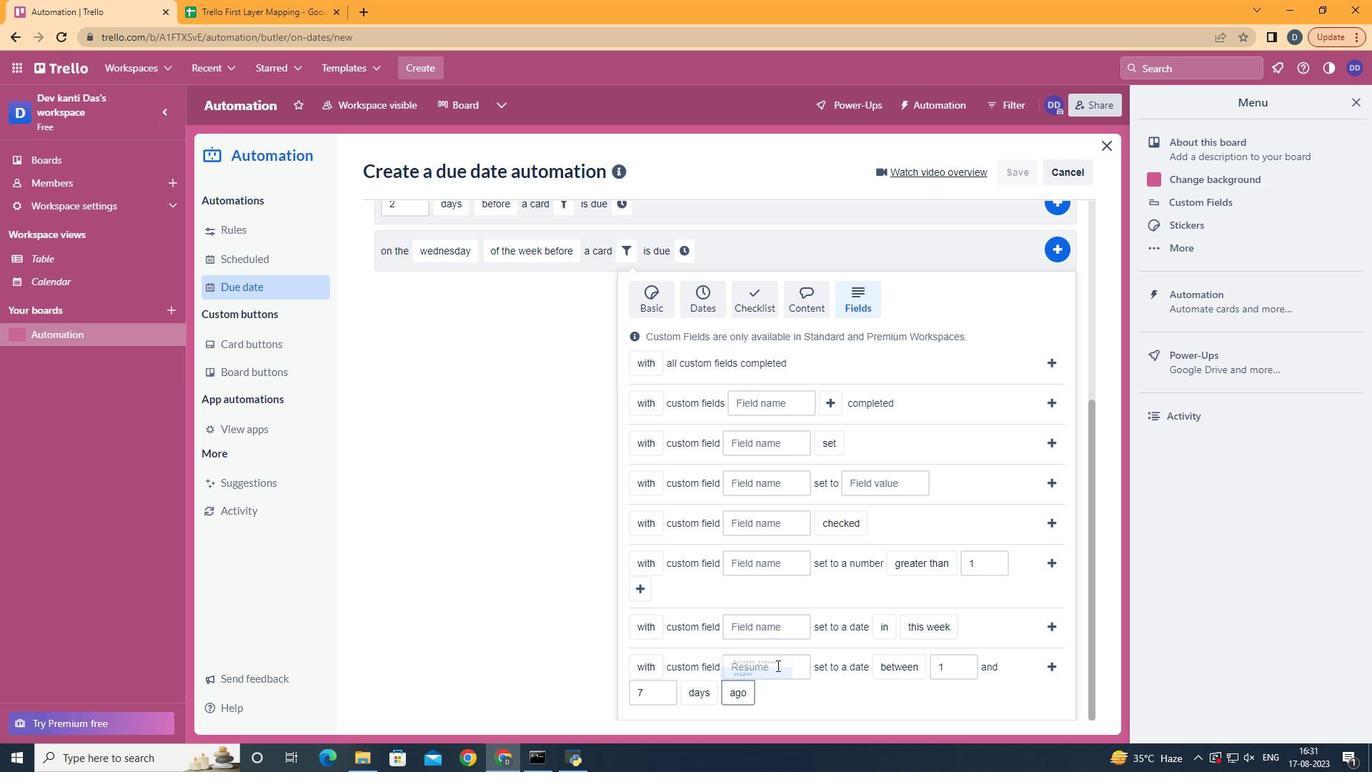 
Action: Mouse moved to (1060, 661)
Screenshot: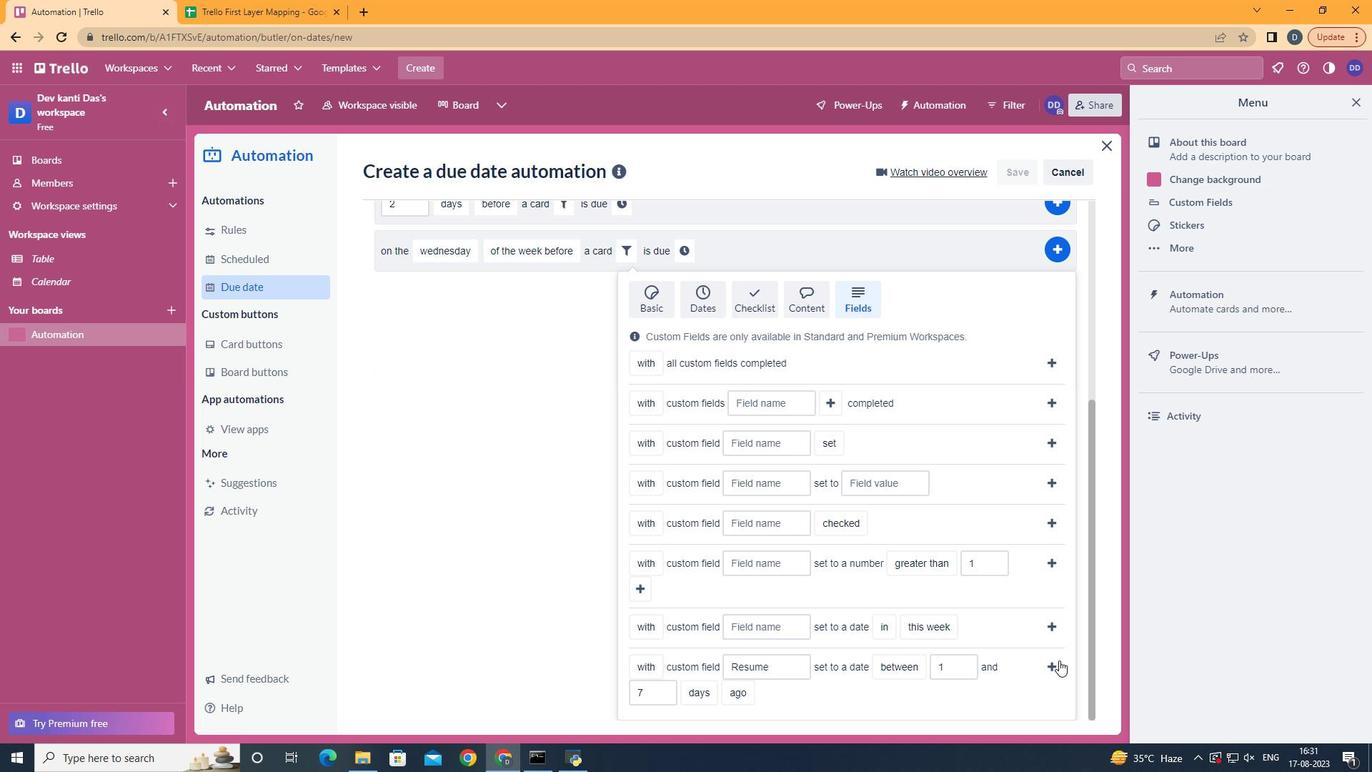 
Action: Mouse pressed left at (1060, 661)
Screenshot: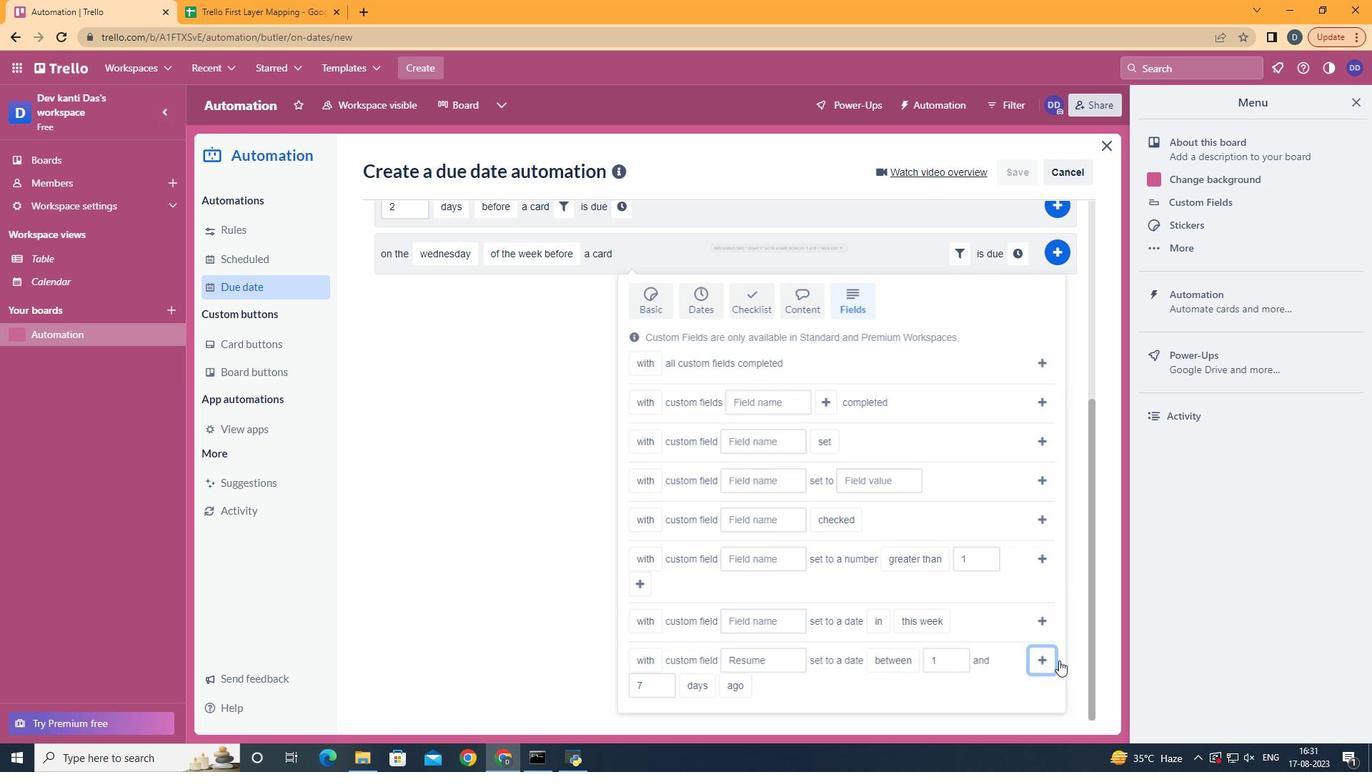 
Action: Mouse moved to (1021, 581)
Screenshot: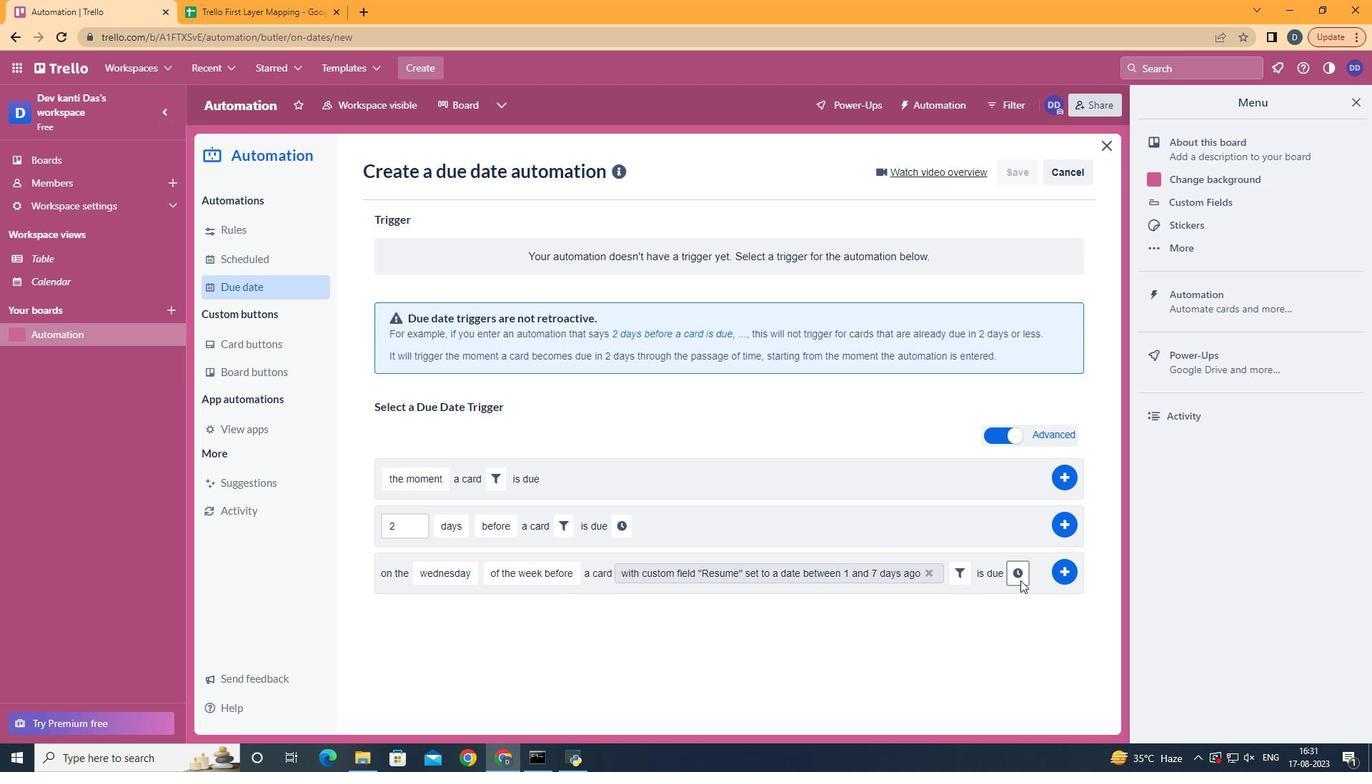 
Action: Mouse pressed left at (1021, 581)
Screenshot: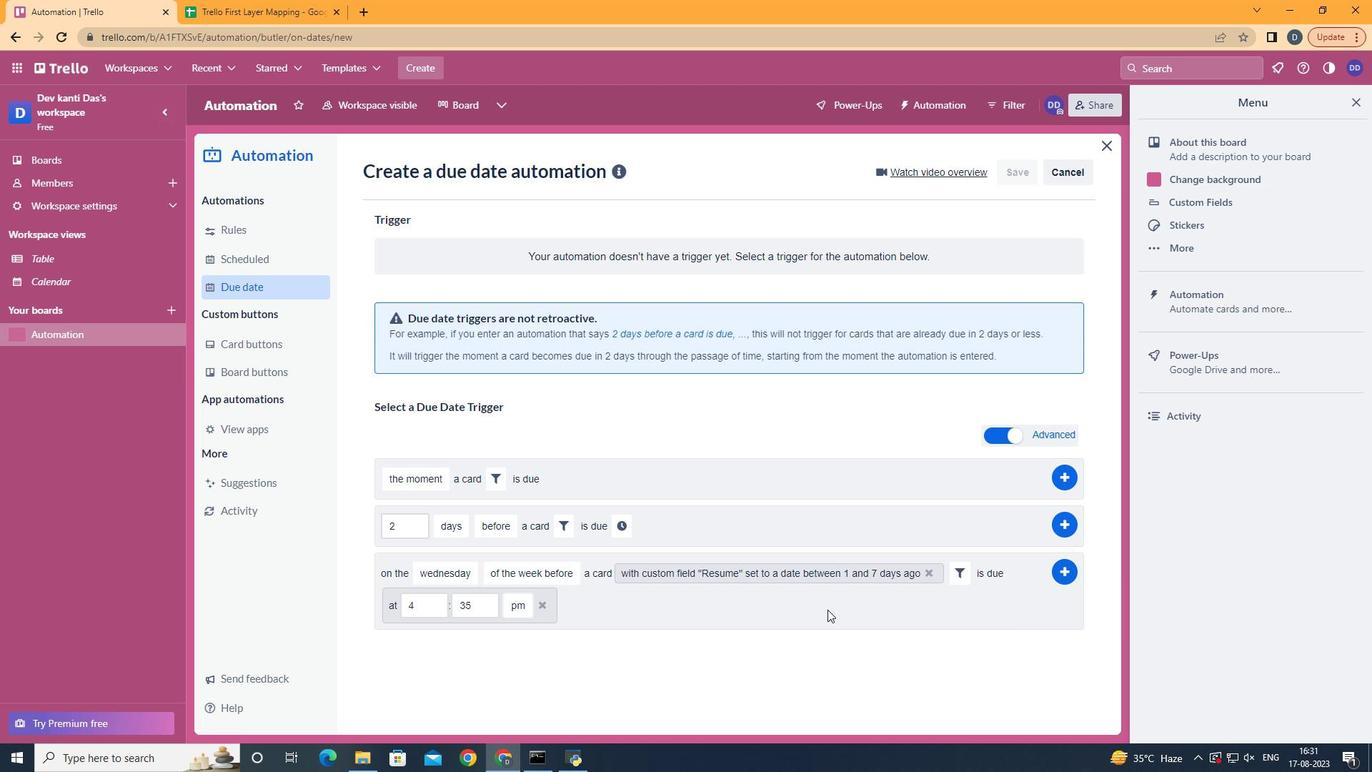 
Action: Mouse moved to (421, 609)
Screenshot: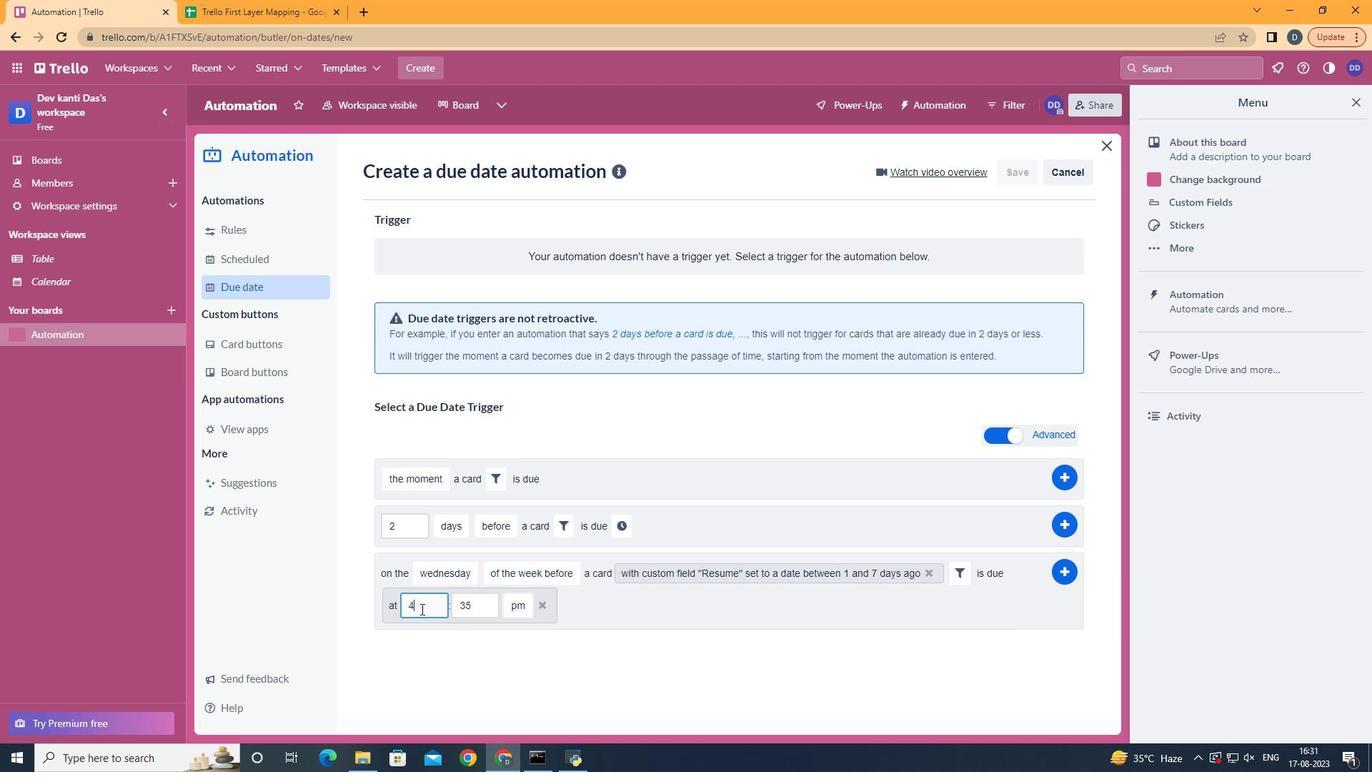 
Action: Mouse pressed left at (421, 609)
Screenshot: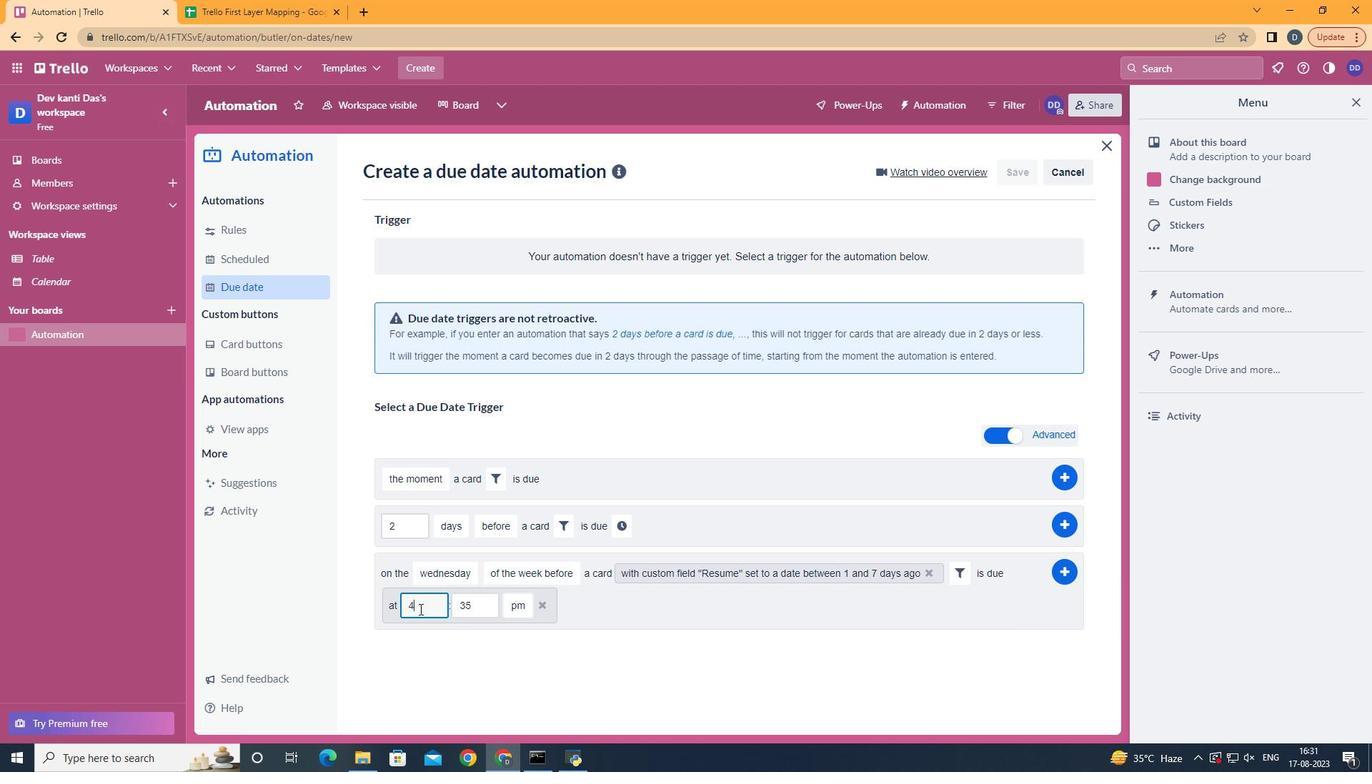 
Action: Mouse moved to (418, 609)
Screenshot: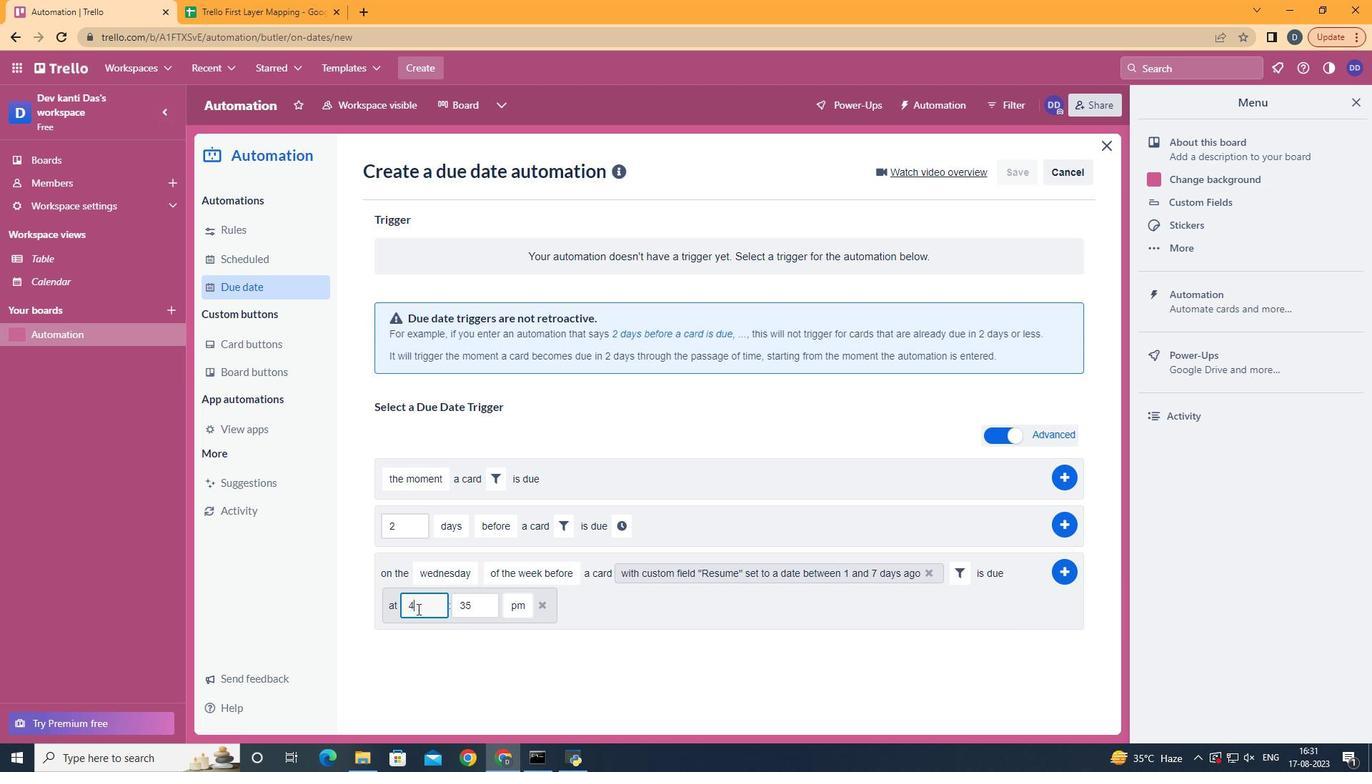 
Action: Key pressed <Key.backspace>11
Screenshot: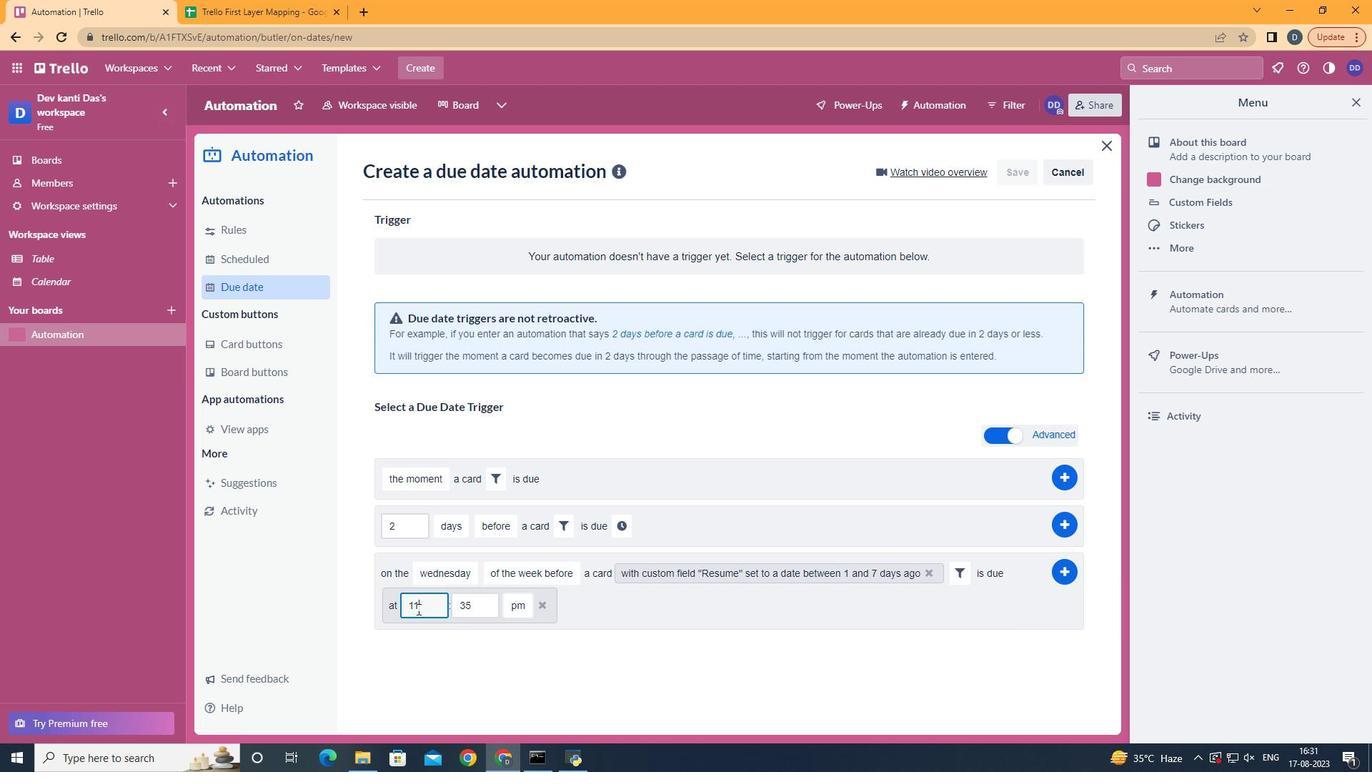 
Action: Mouse moved to (499, 602)
Screenshot: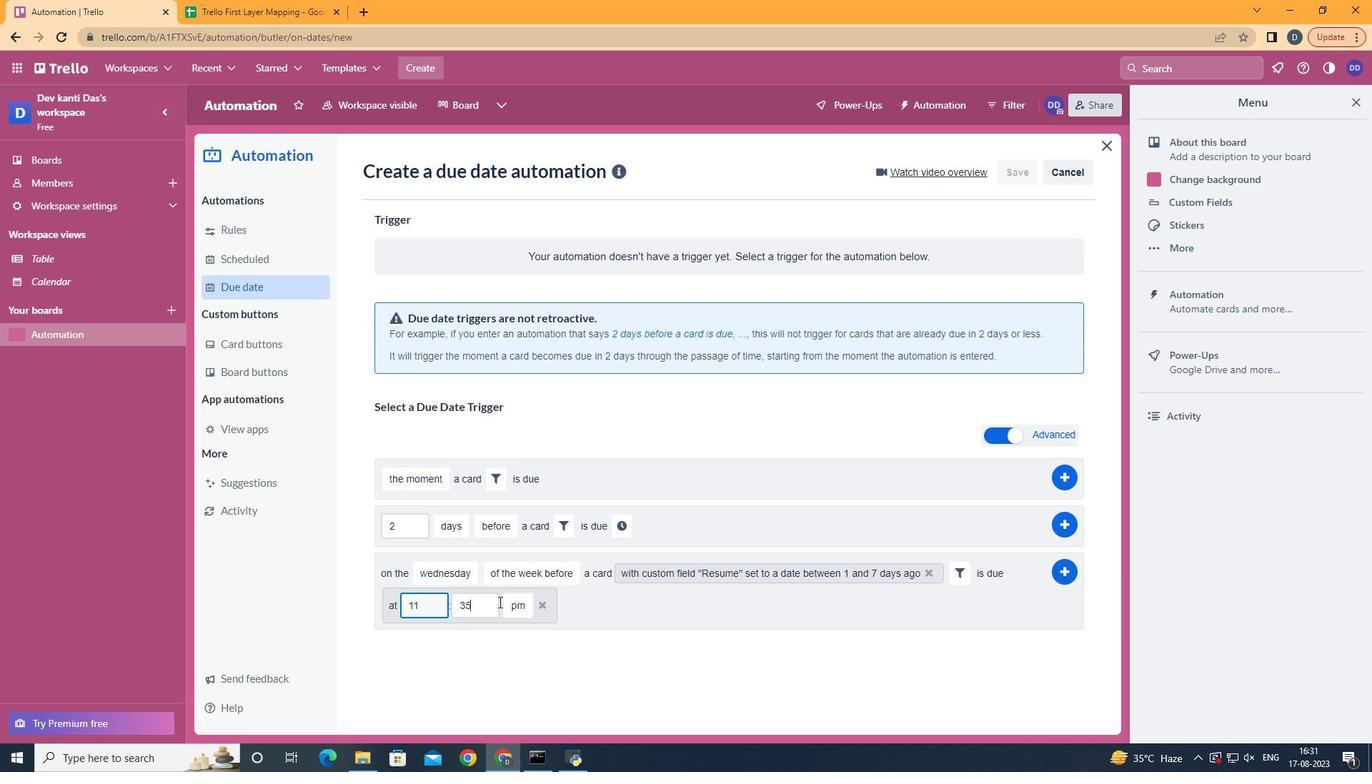 
Action: Mouse pressed left at (499, 602)
Screenshot: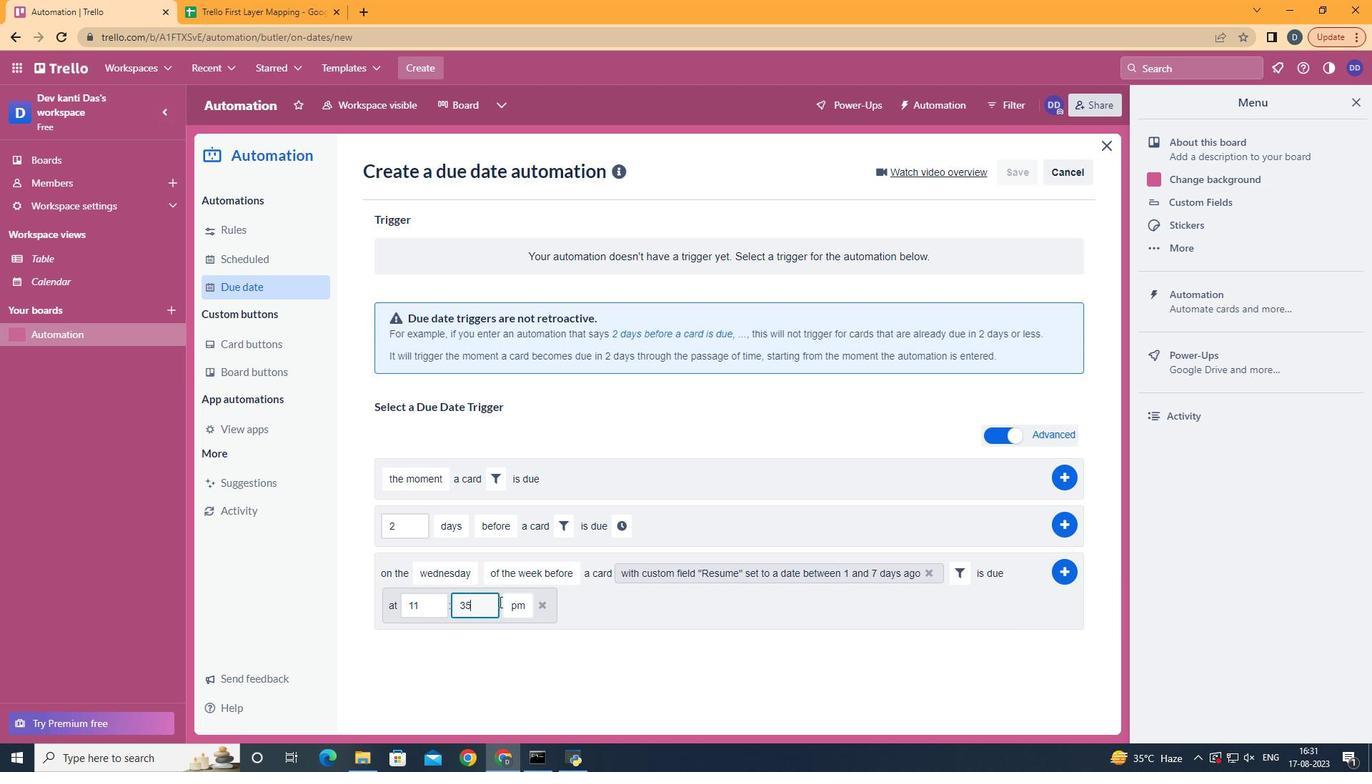 
Action: Key pressed <Key.backspace><Key.backspace>00
Screenshot: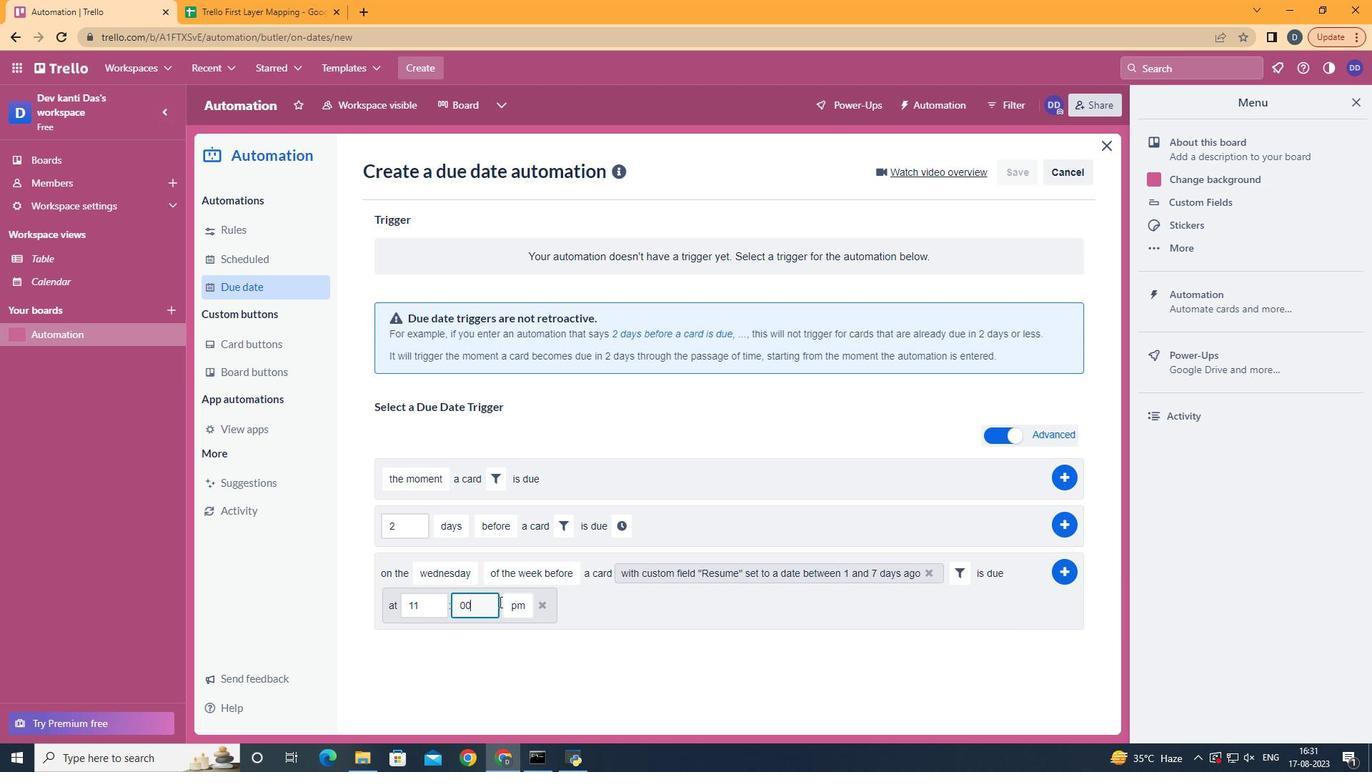 
Action: Mouse moved to (525, 629)
Screenshot: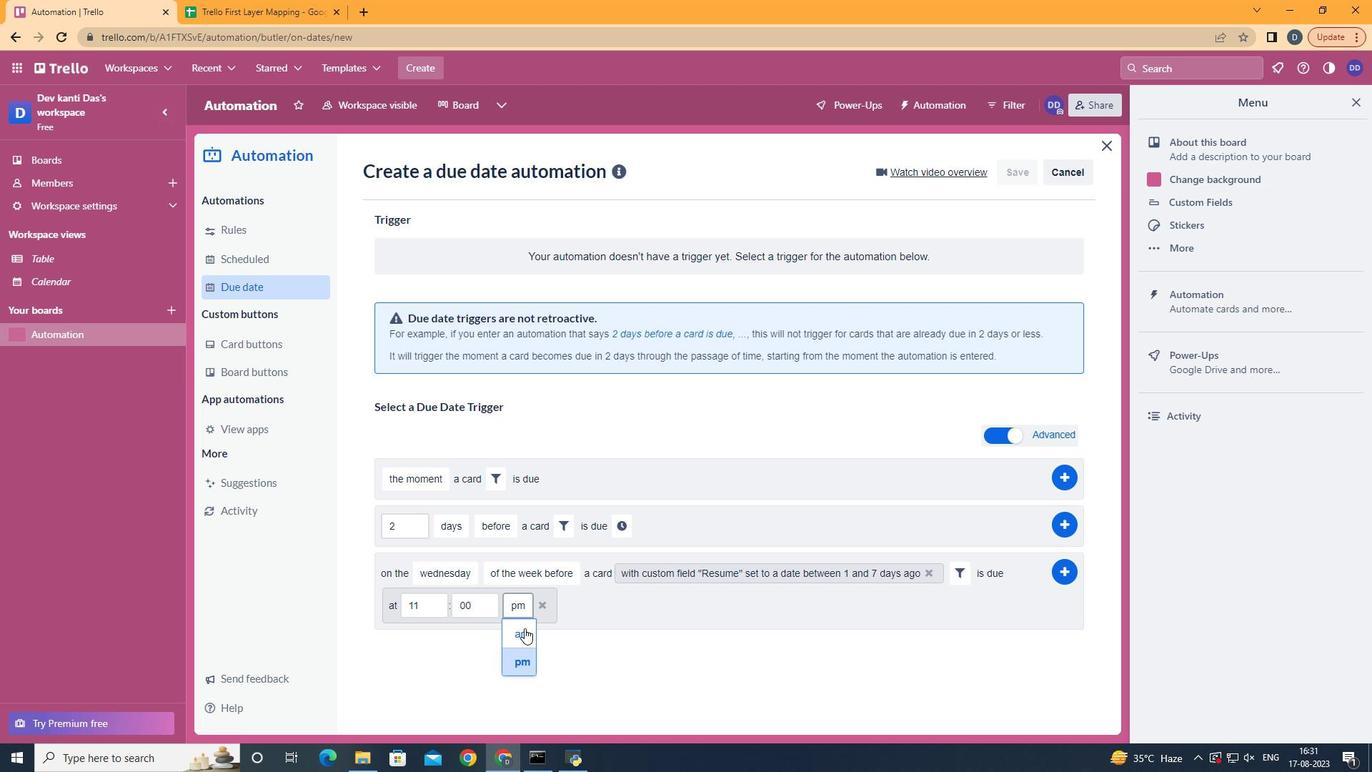 
Action: Mouse pressed left at (525, 629)
Screenshot: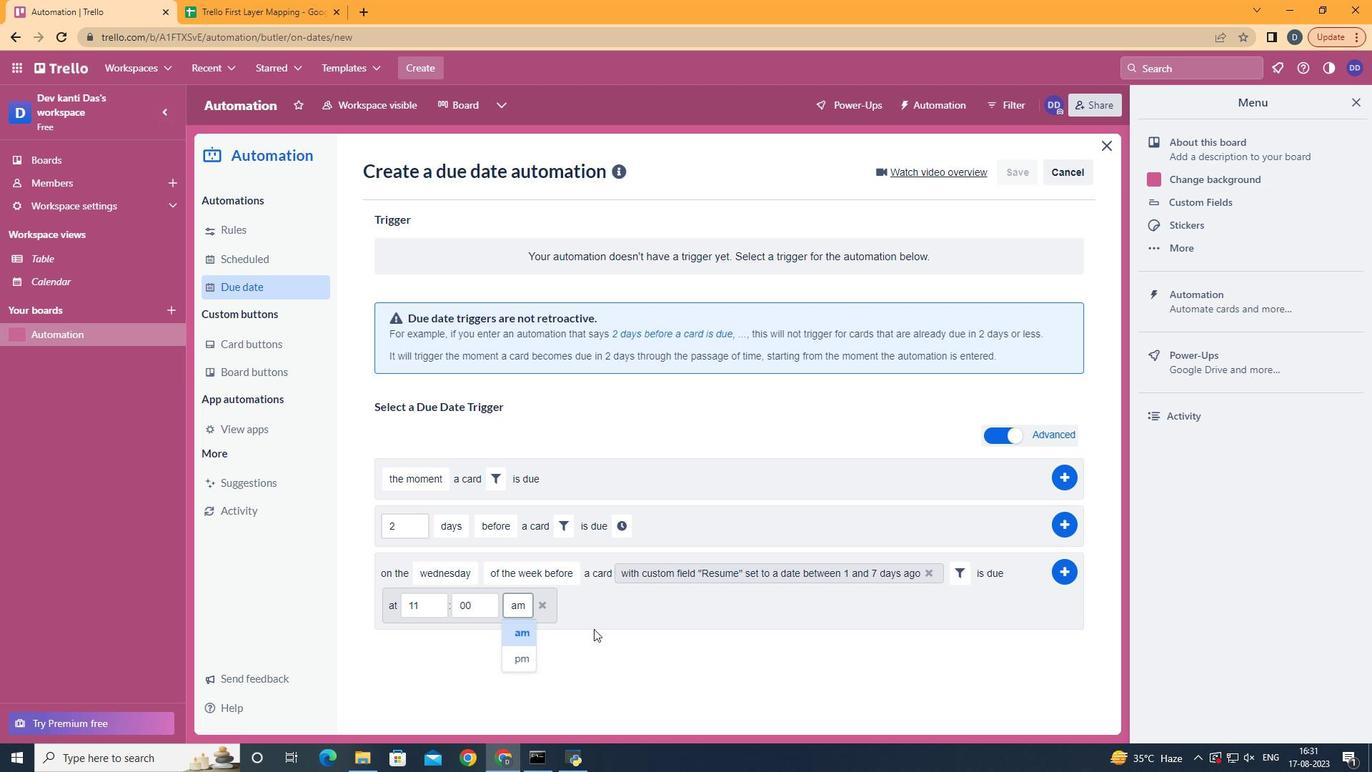 
Action: Mouse moved to (1069, 569)
Screenshot: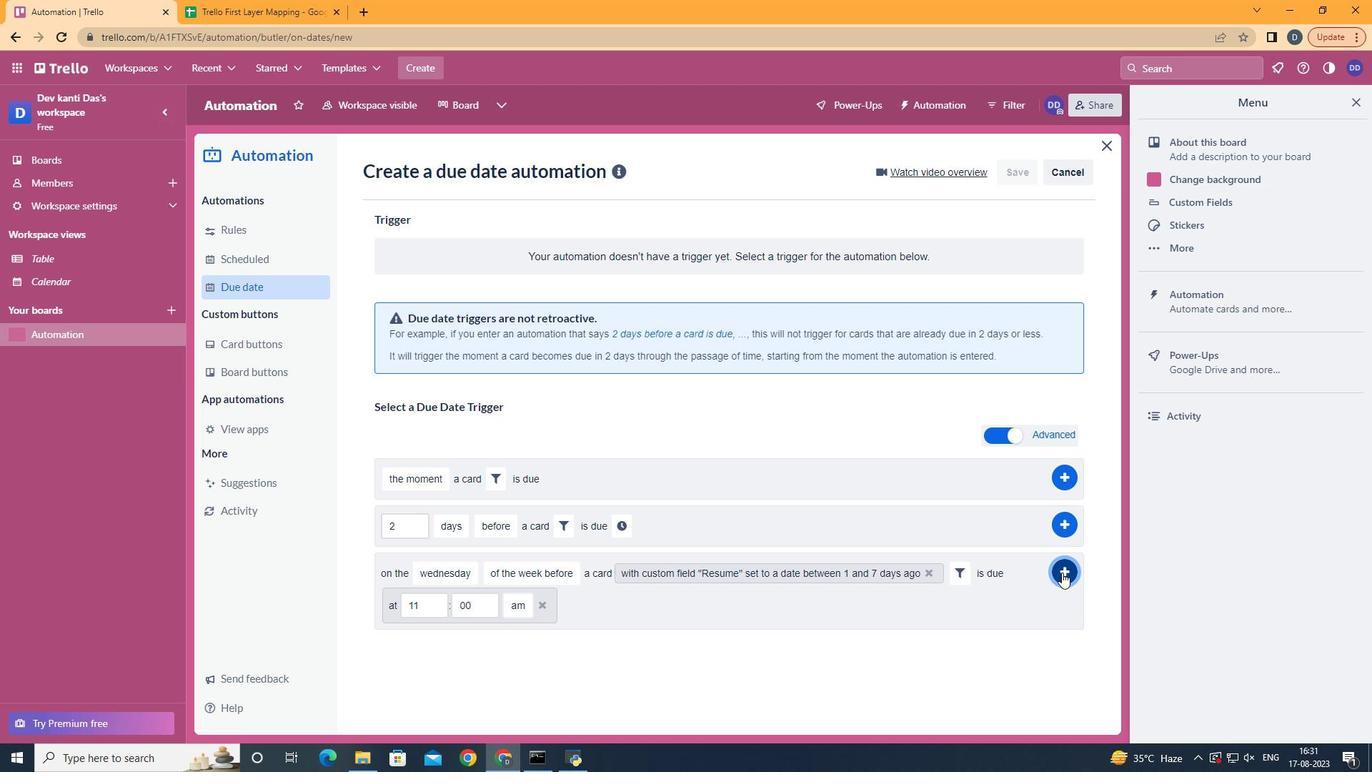 
Action: Mouse pressed left at (1069, 569)
Screenshot: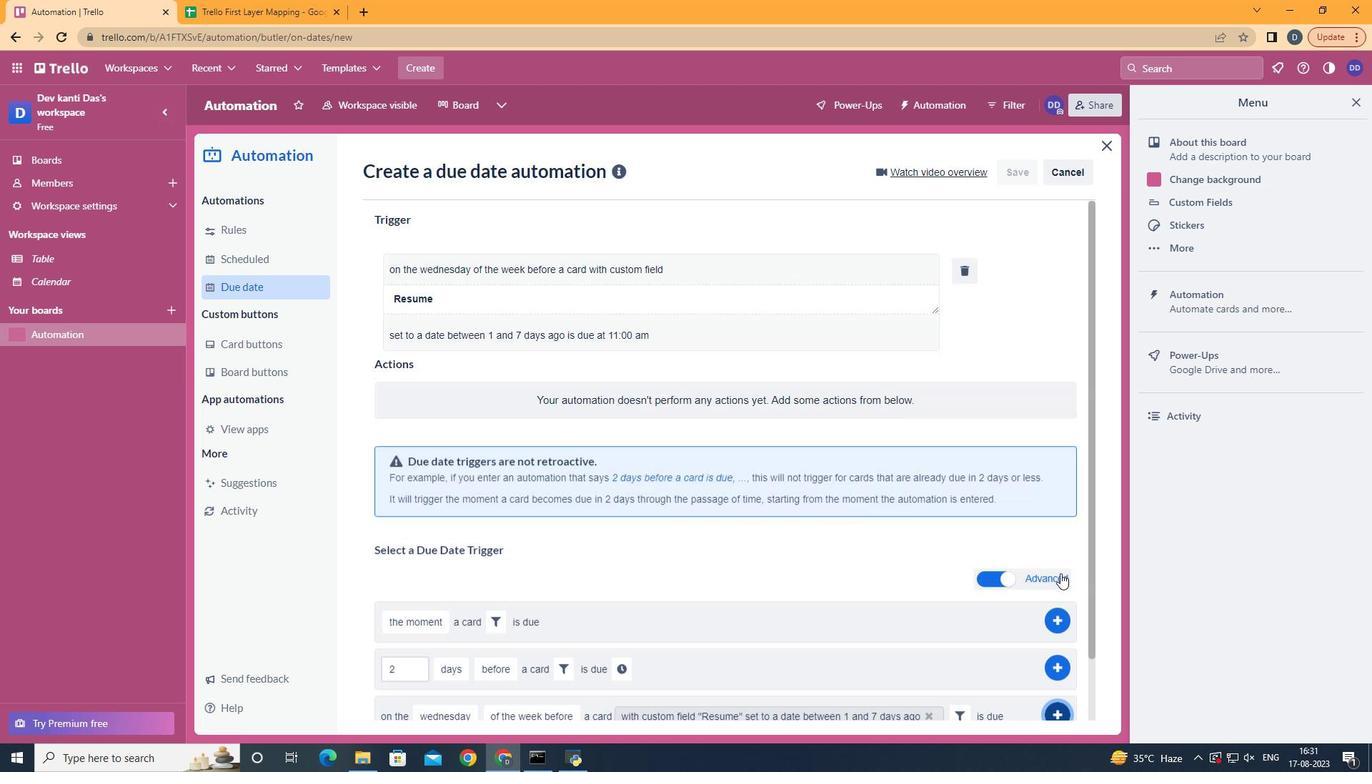 
Action: Mouse moved to (1061, 574)
Screenshot: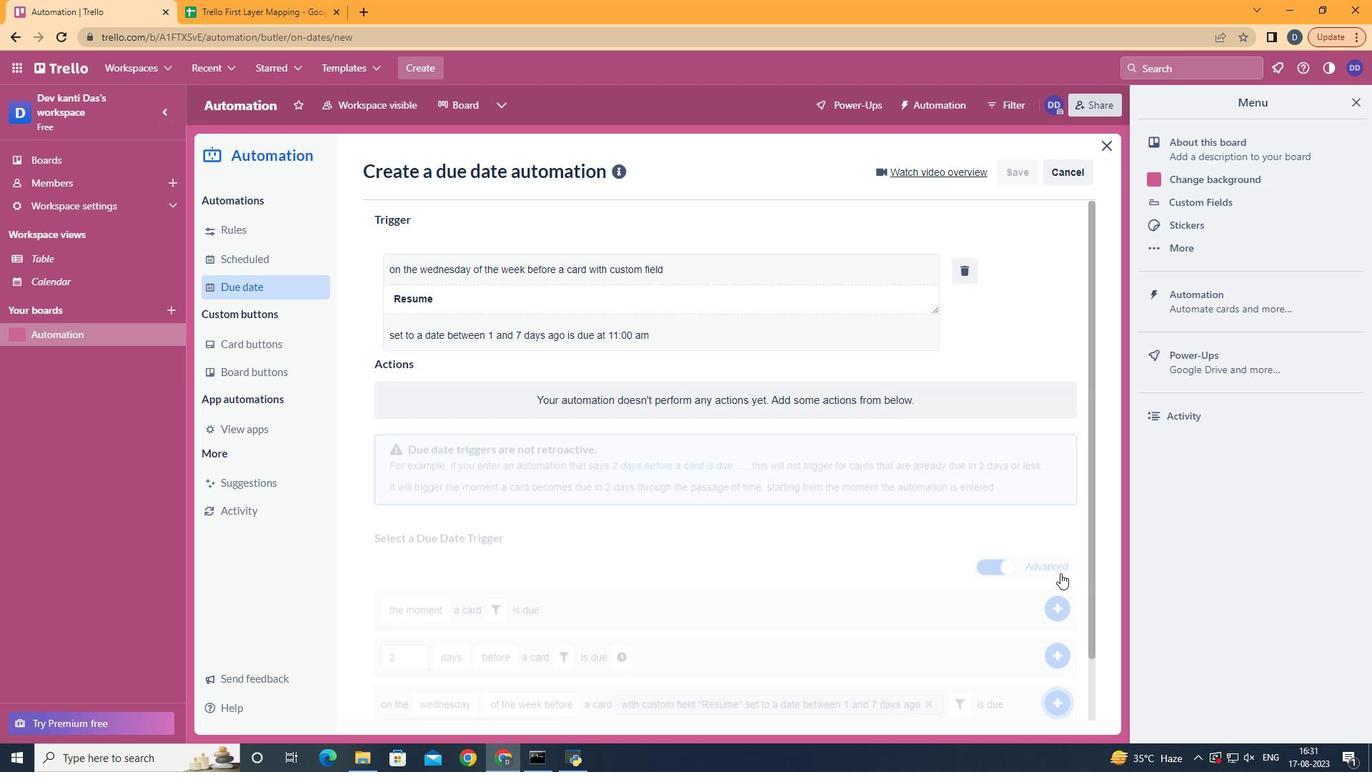 
